 Task: Find connections with filter location Ballymena with filter topic #Investingwith filter profile language German with filter current company MetricStream with filter school Annamacharya Institute of Technology & Sciences,(Autonomous) New Bowenpally, Rajampet with filter industry Solar Electric Power Generation with filter service category Web Development with filter keywords title Program Manager
Action: Mouse moved to (496, 76)
Screenshot: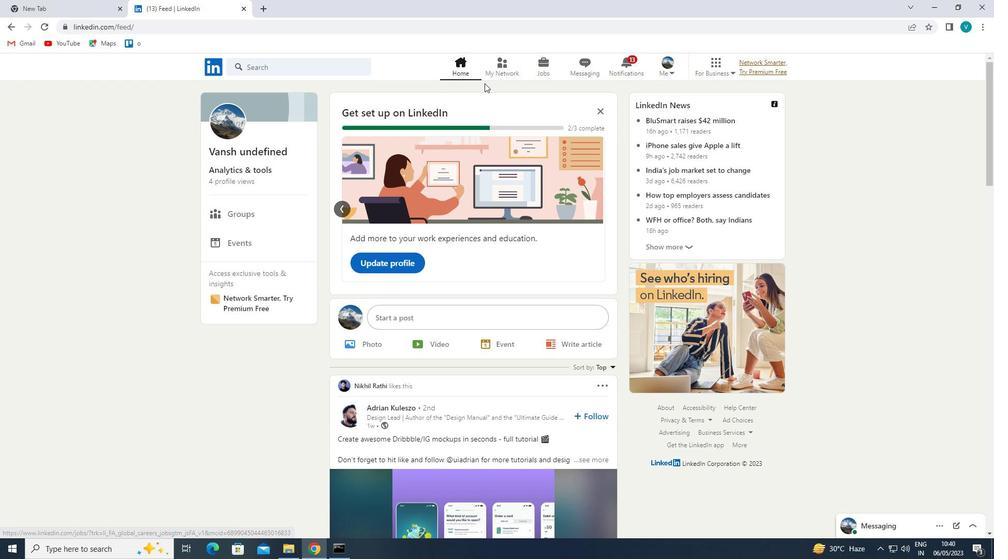 
Action: Mouse pressed left at (496, 76)
Screenshot: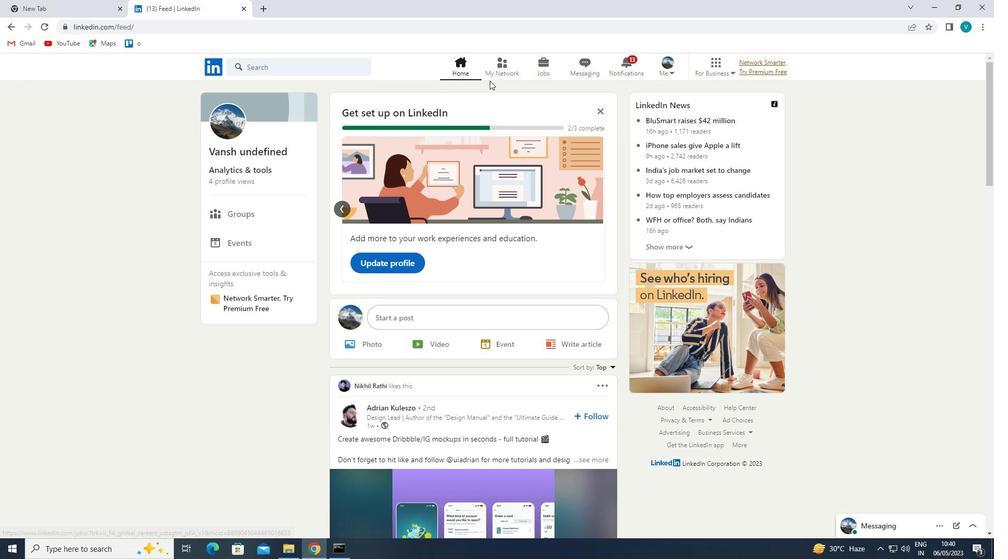 
Action: Mouse moved to (251, 118)
Screenshot: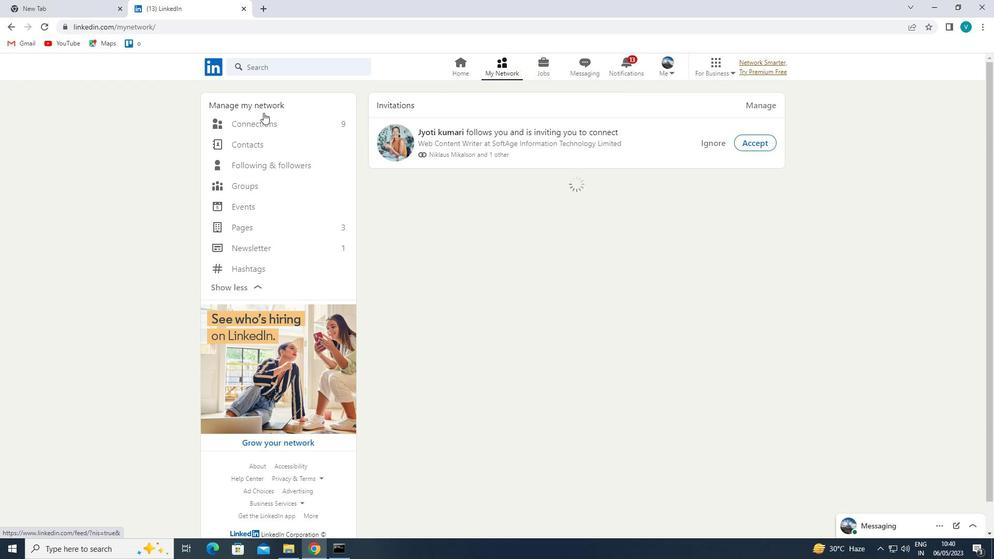 
Action: Mouse pressed left at (251, 118)
Screenshot: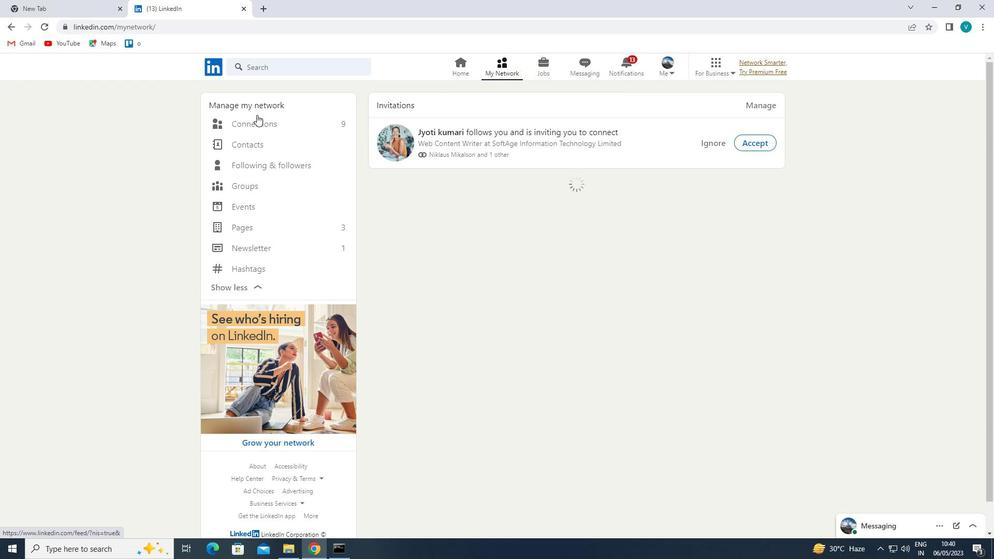
Action: Mouse moved to (587, 125)
Screenshot: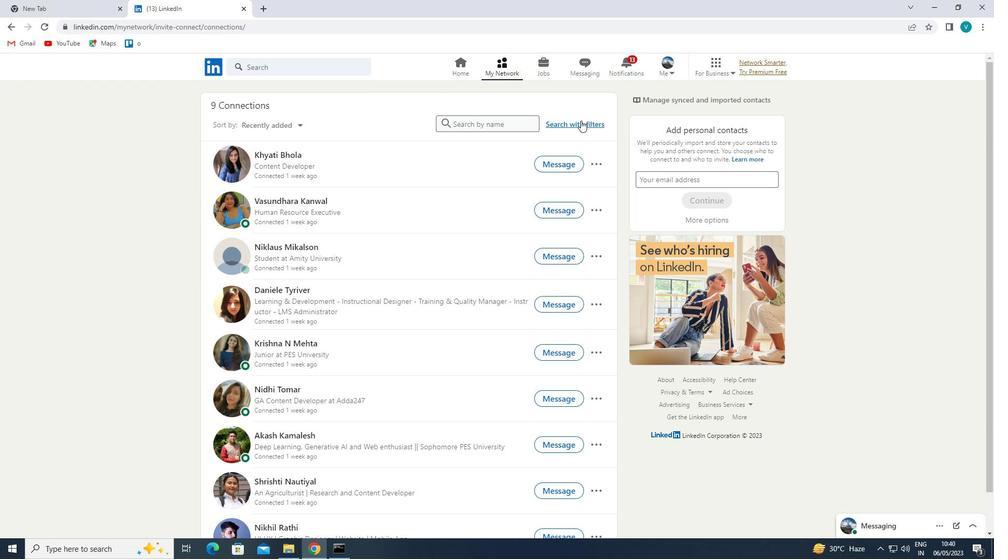 
Action: Mouse pressed left at (587, 125)
Screenshot: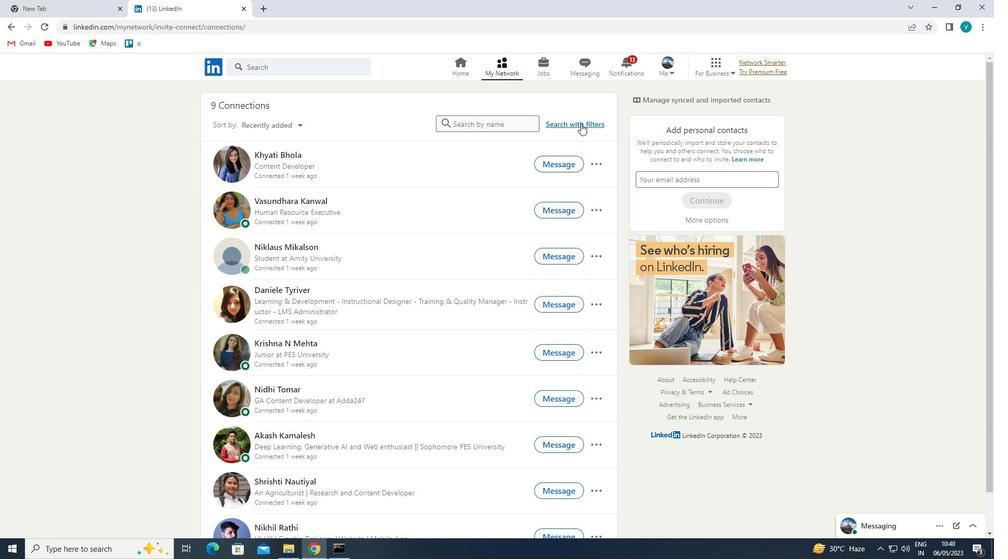 
Action: Mouse moved to (507, 96)
Screenshot: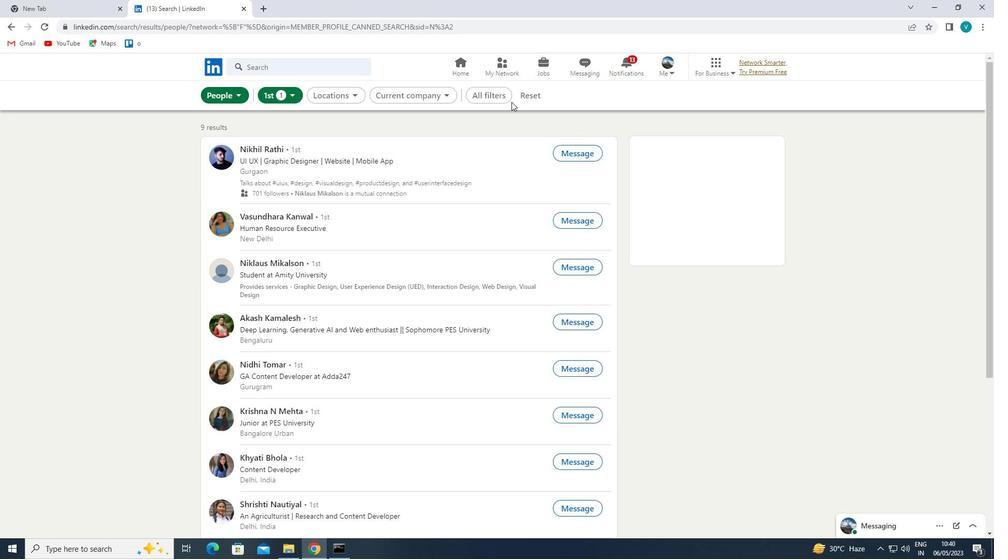 
Action: Mouse pressed left at (507, 96)
Screenshot: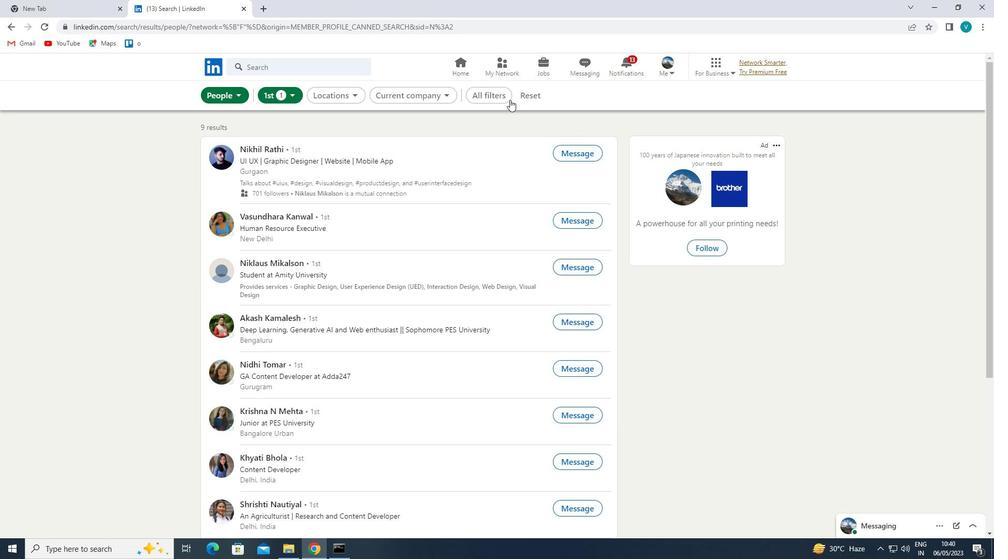 
Action: Mouse moved to (839, 235)
Screenshot: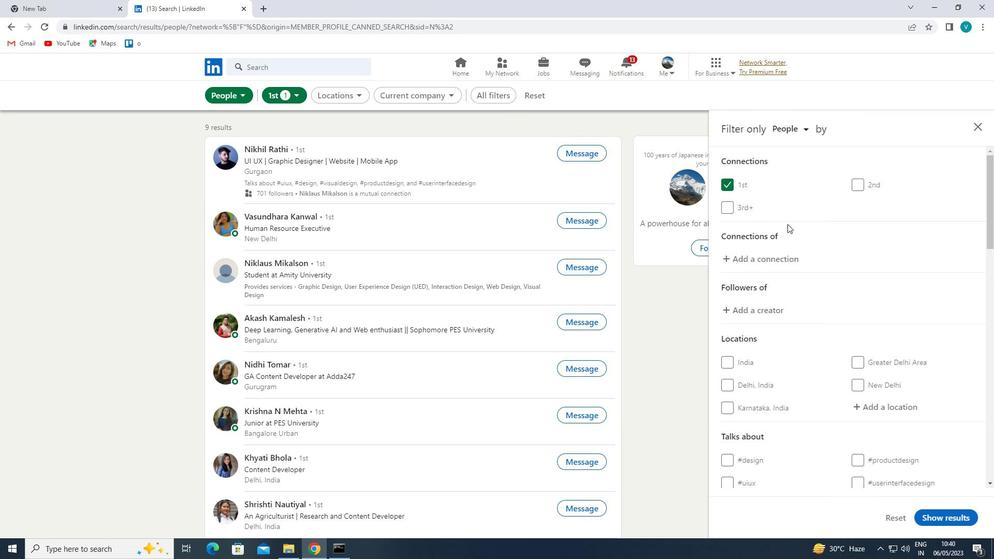 
Action: Mouse scrolled (839, 235) with delta (0, 0)
Screenshot: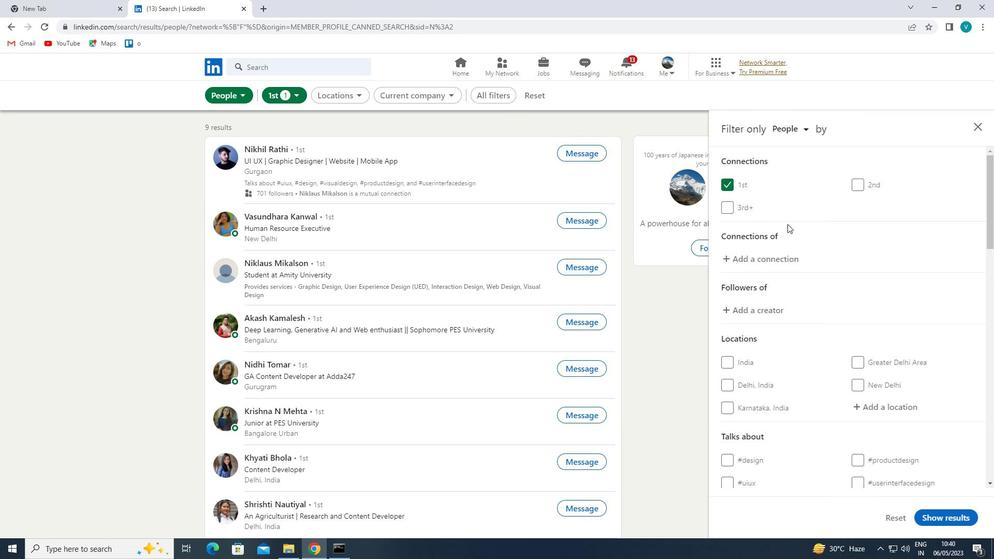
Action: Mouse moved to (840, 235)
Screenshot: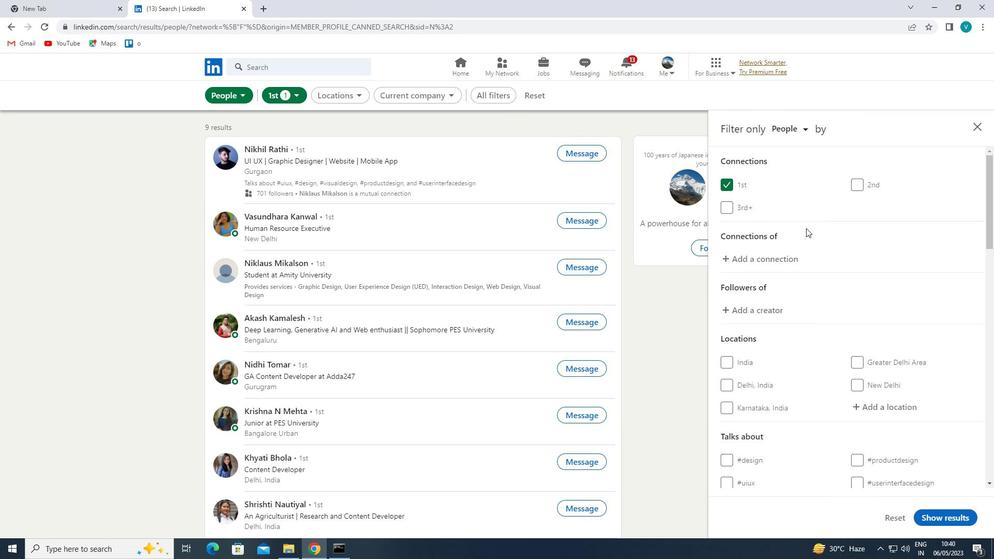 
Action: Mouse scrolled (840, 235) with delta (0, 0)
Screenshot: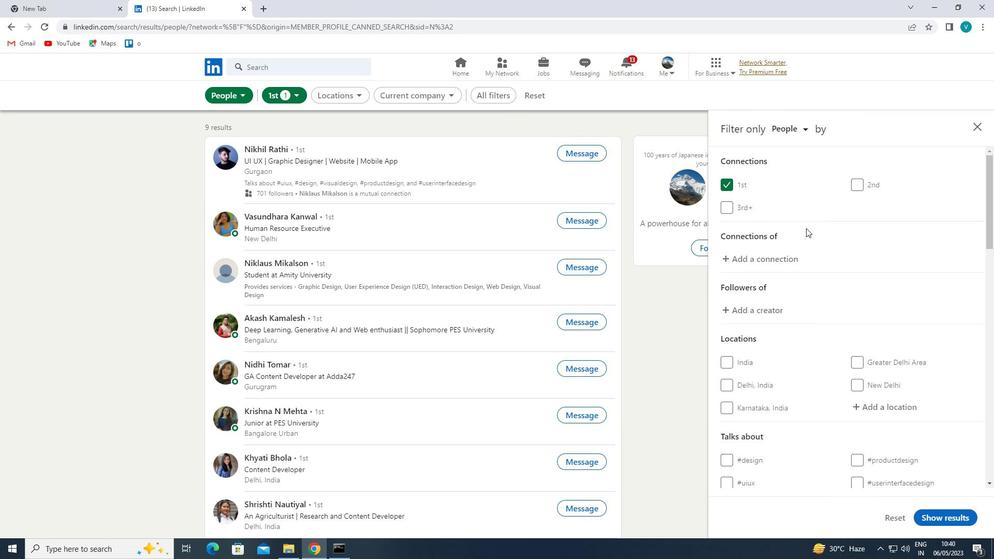 
Action: Mouse moved to (880, 298)
Screenshot: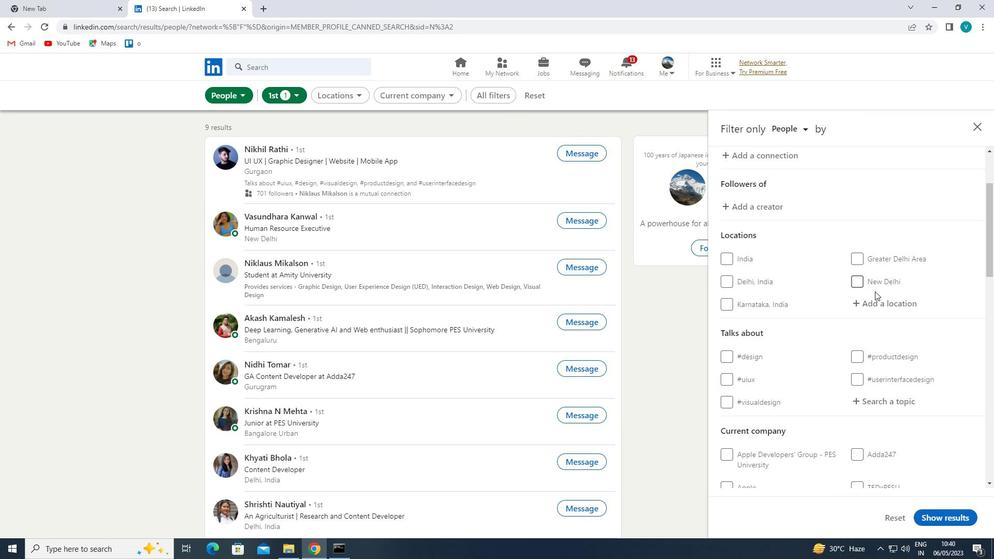 
Action: Mouse pressed left at (880, 298)
Screenshot: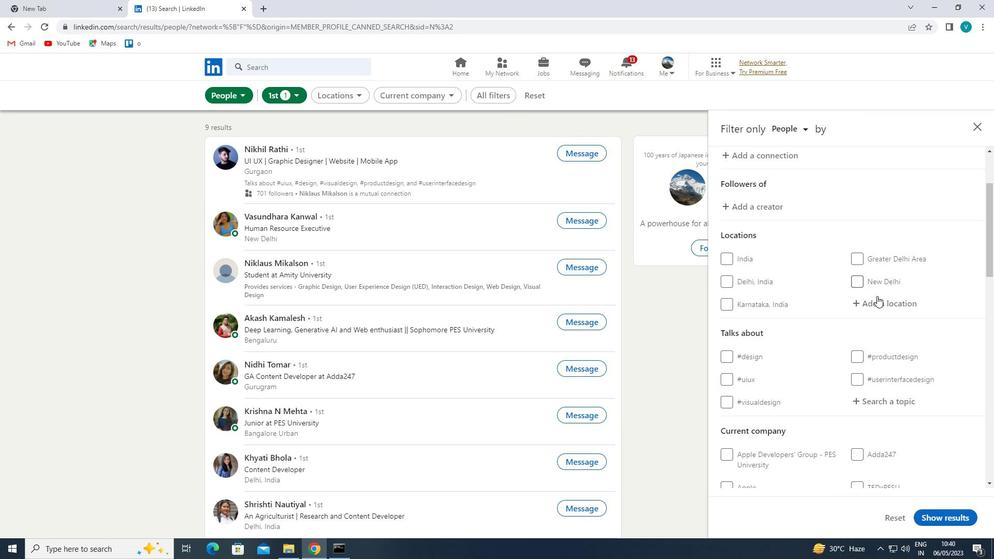 
Action: Mouse moved to (839, 275)
Screenshot: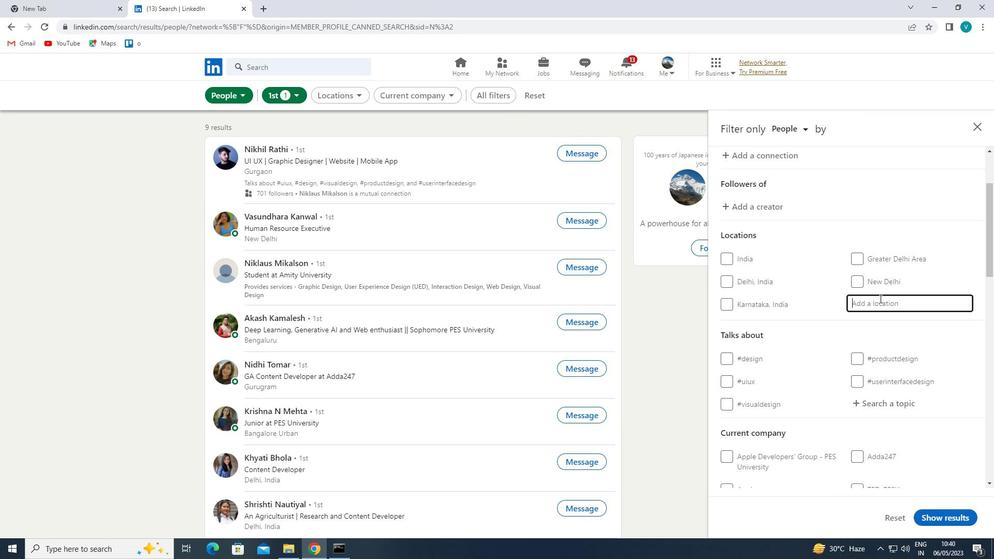 
Action: Key pressed <Key.shift>BALLYMENA
Screenshot: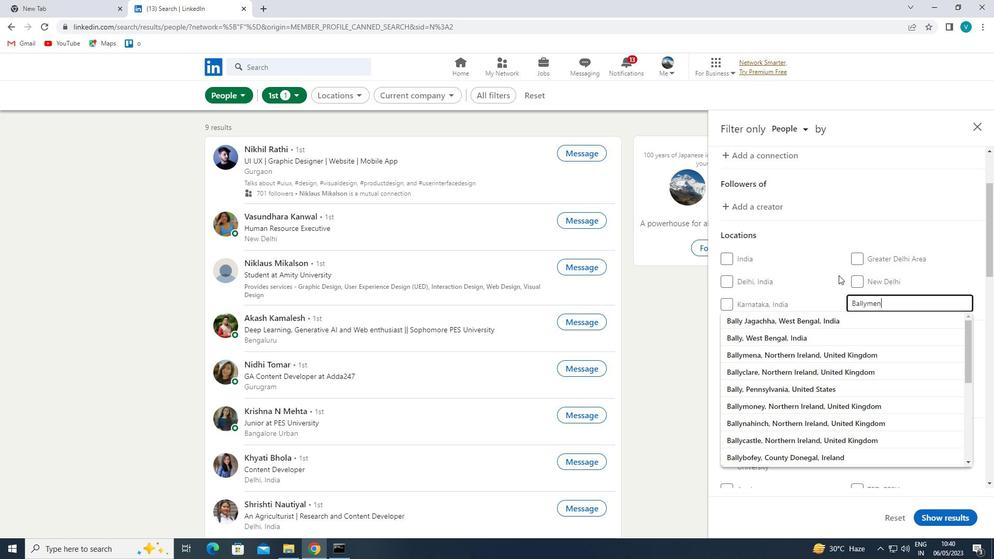 
Action: Mouse moved to (825, 322)
Screenshot: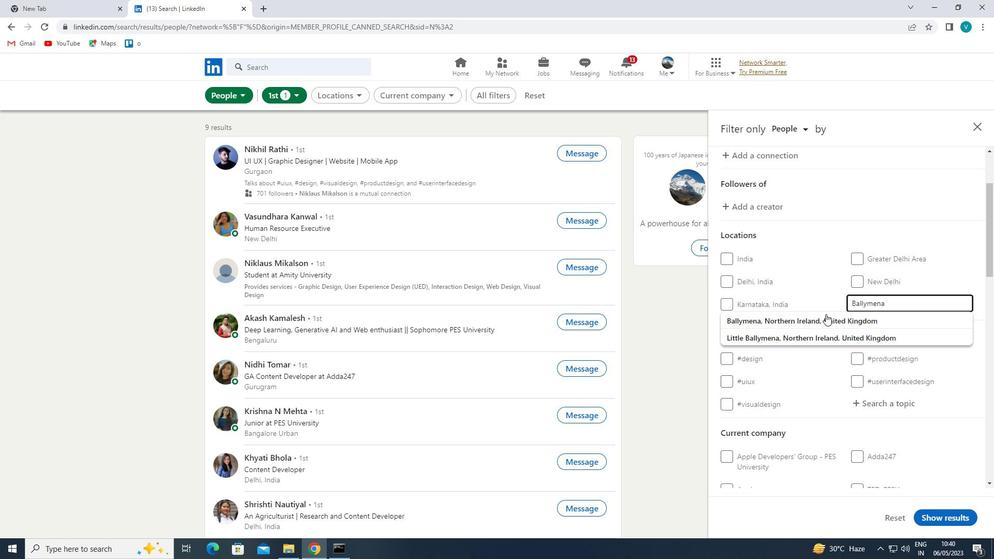 
Action: Mouse pressed left at (825, 322)
Screenshot: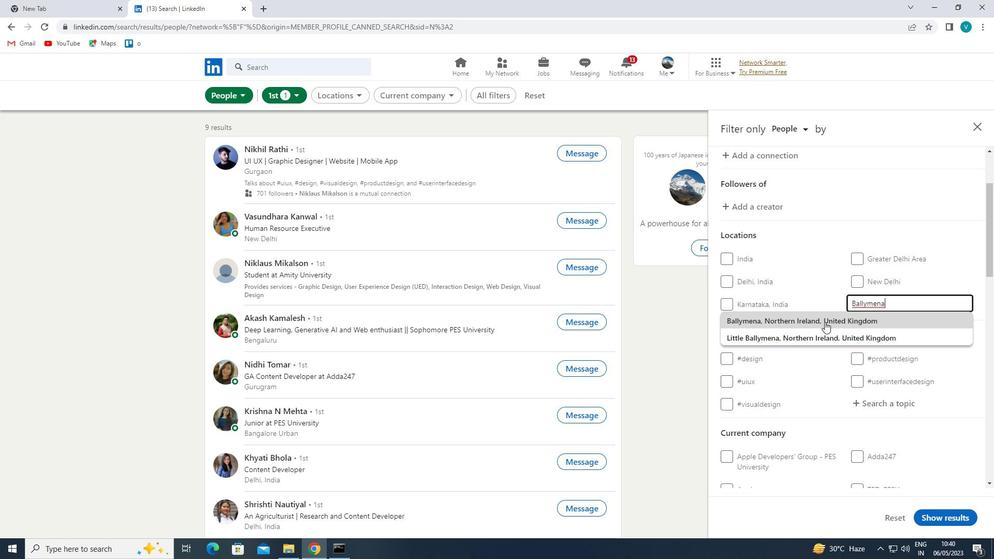 
Action: Mouse moved to (823, 322)
Screenshot: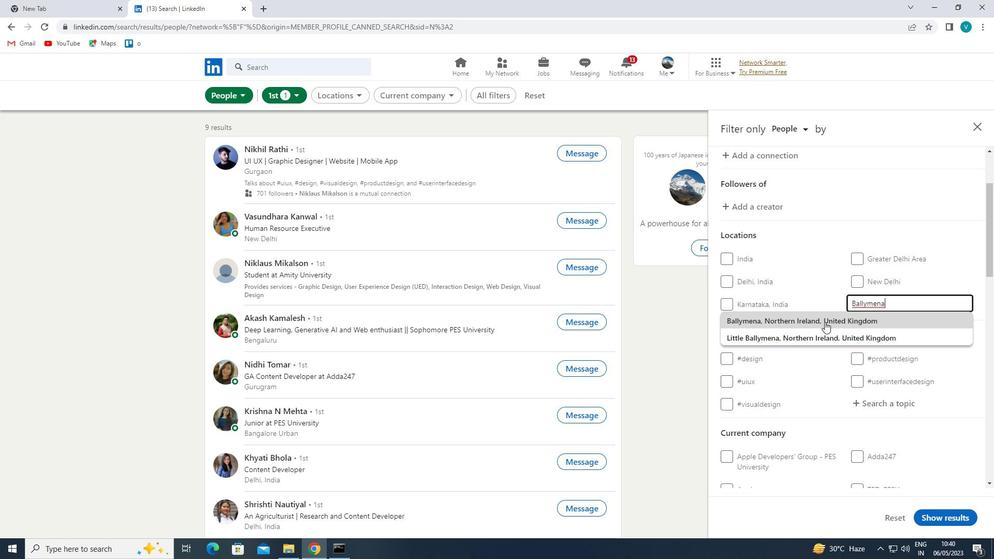 
Action: Mouse scrolled (823, 322) with delta (0, 0)
Screenshot: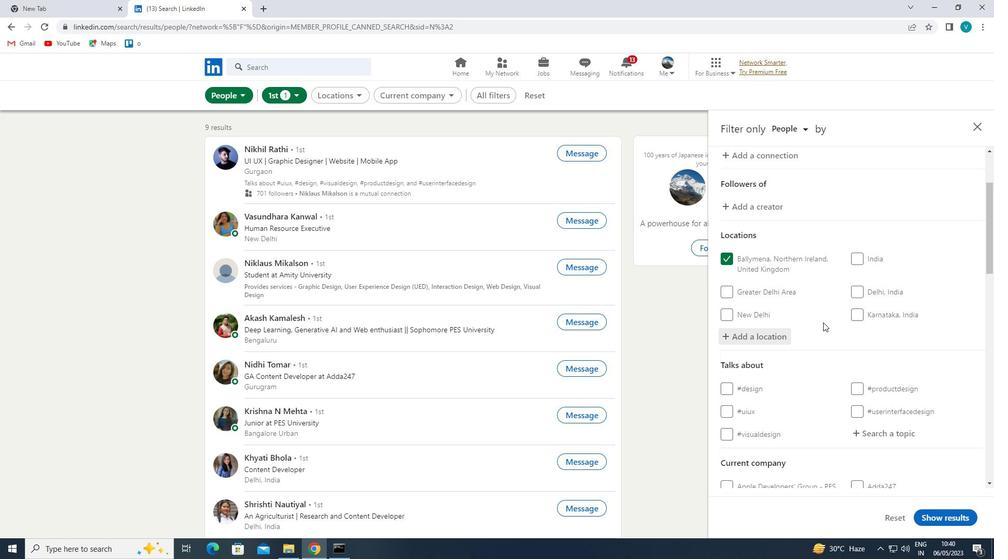 
Action: Mouse scrolled (823, 322) with delta (0, 0)
Screenshot: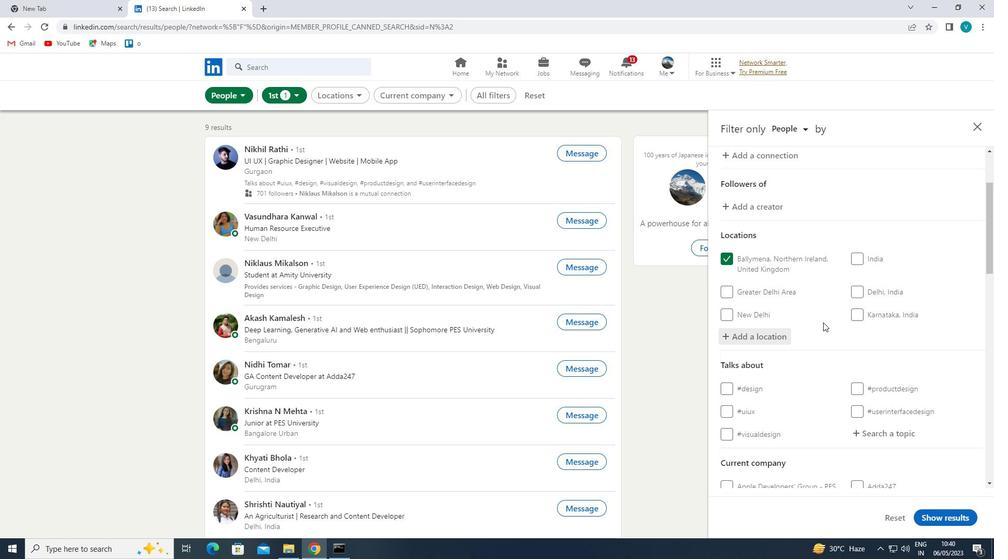 
Action: Mouse moved to (860, 329)
Screenshot: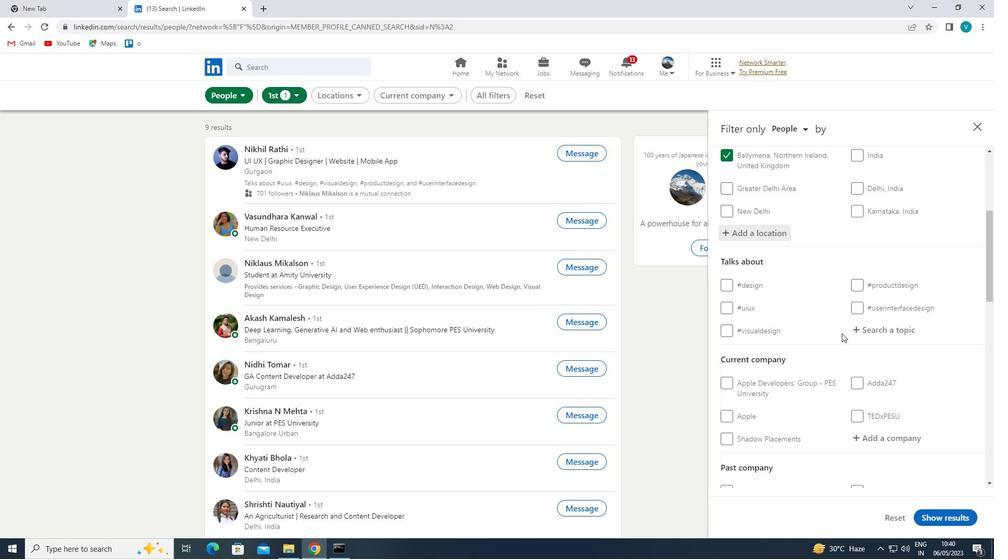 
Action: Mouse pressed left at (860, 329)
Screenshot: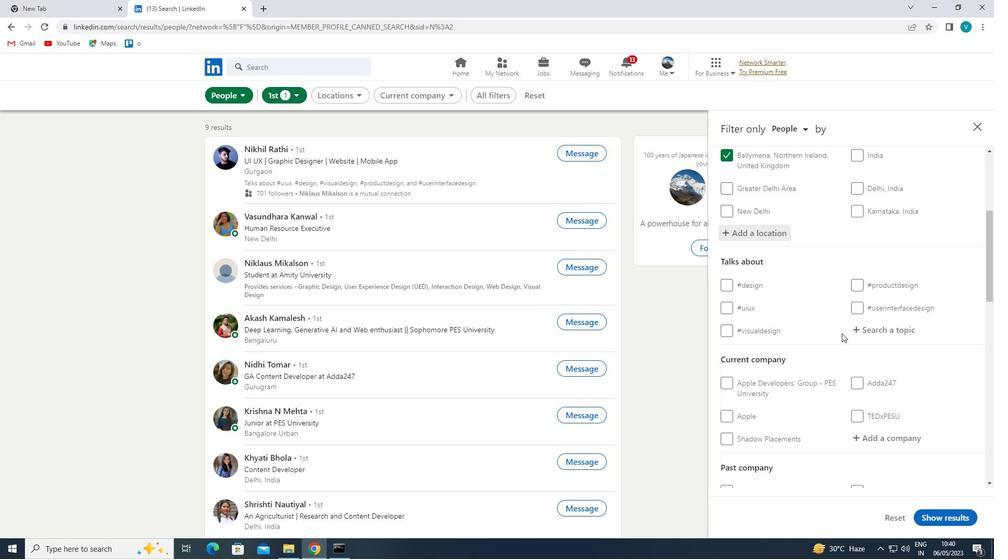 
Action: Mouse moved to (862, 328)
Screenshot: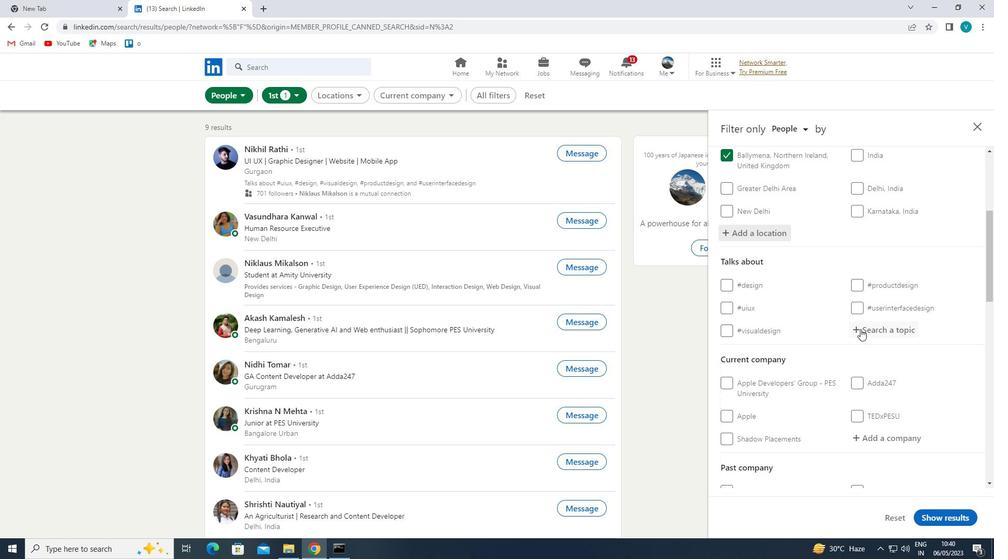 
Action: Key pressed INVESTING
Screenshot: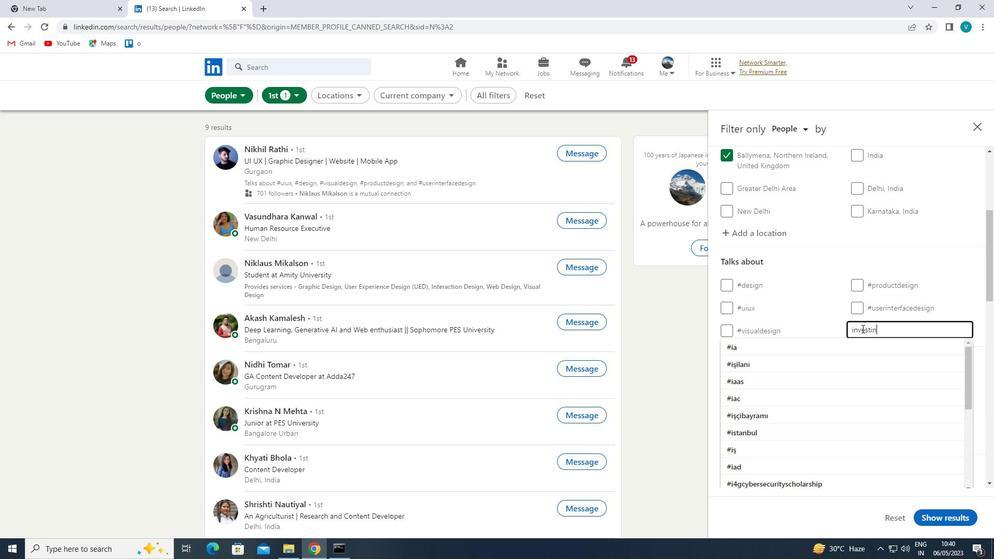 
Action: Mouse moved to (848, 349)
Screenshot: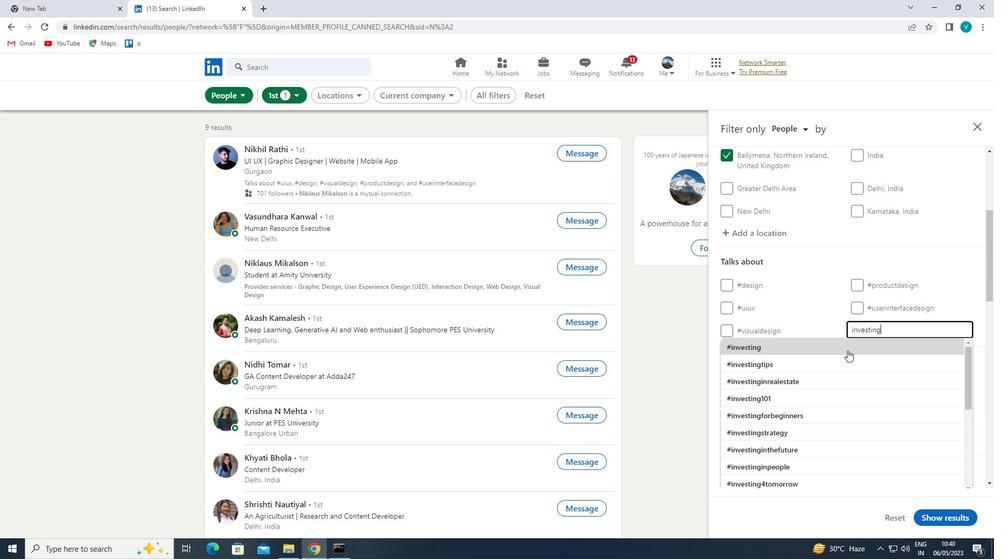 
Action: Mouse pressed left at (848, 349)
Screenshot: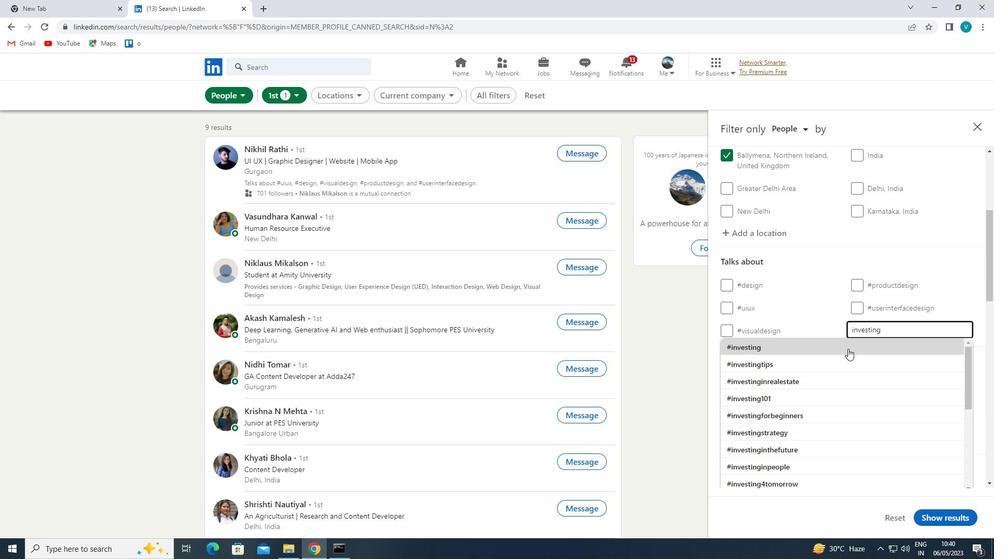 
Action: Mouse scrolled (848, 348) with delta (0, 0)
Screenshot: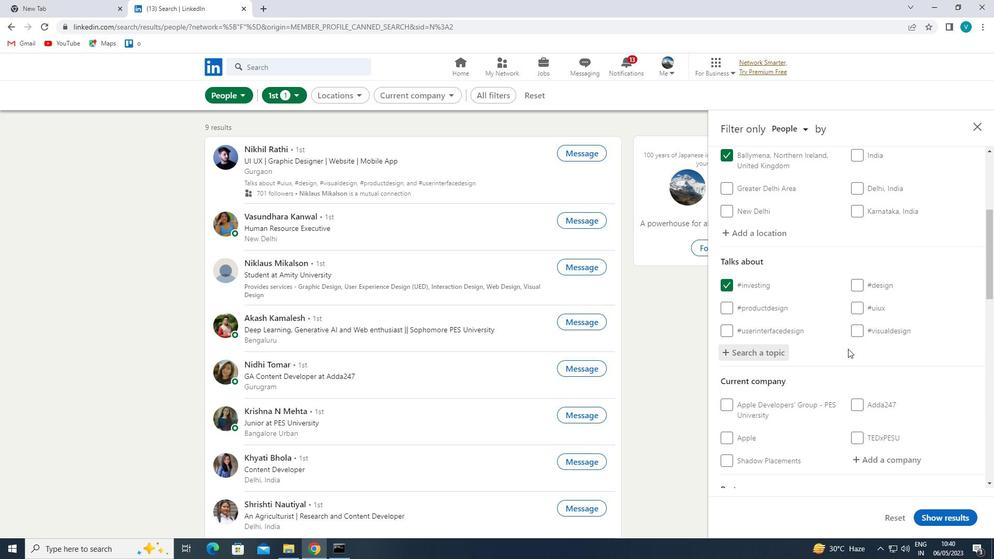 
Action: Mouse scrolled (848, 348) with delta (0, 0)
Screenshot: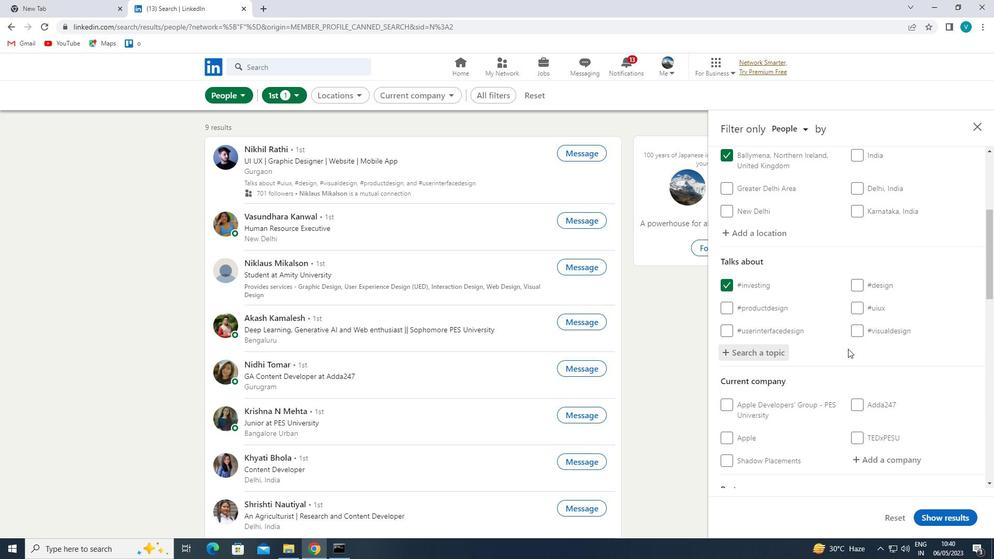 
Action: Mouse scrolled (848, 348) with delta (0, 0)
Screenshot: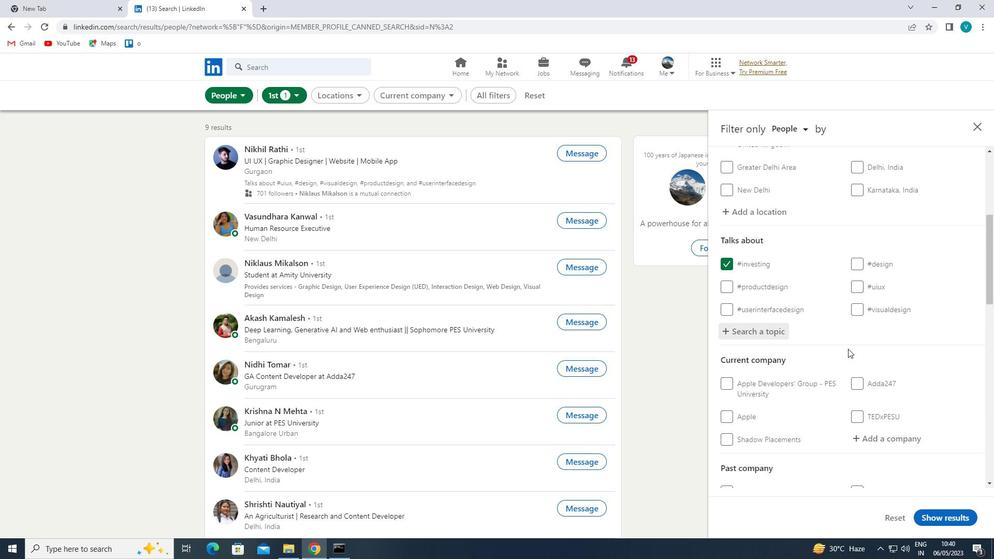 
Action: Mouse moved to (889, 308)
Screenshot: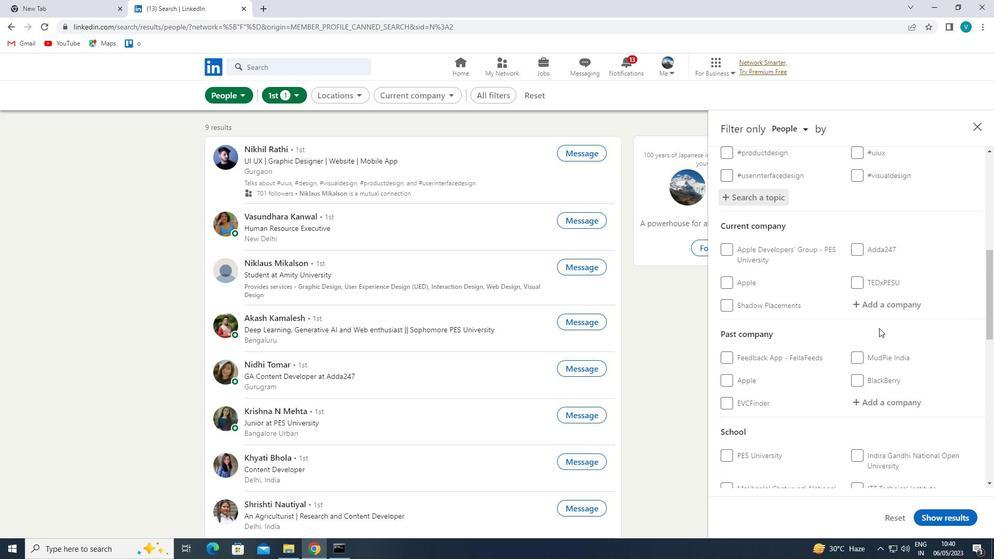 
Action: Mouse pressed left at (889, 308)
Screenshot: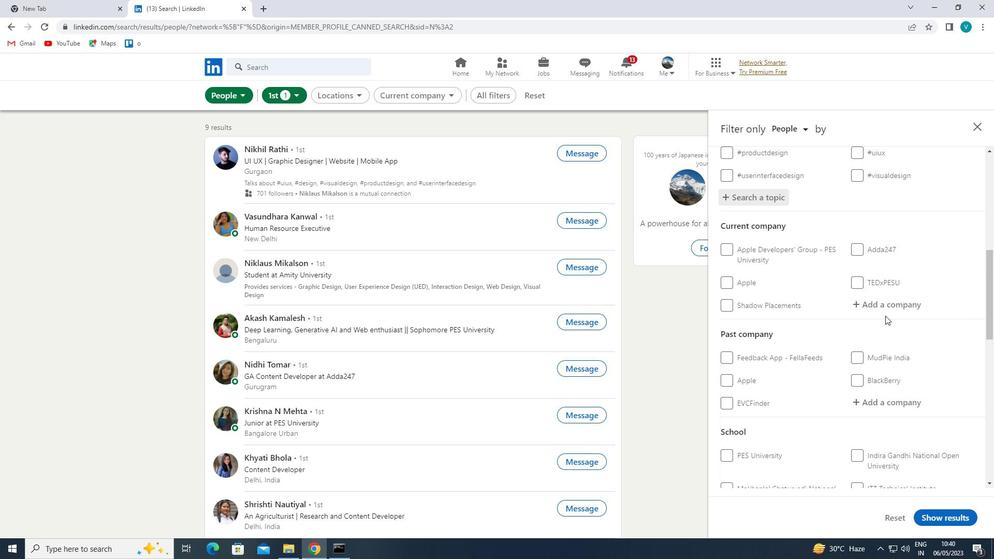 
Action: Key pressed <Key.shift>METRIC<Key.shift>STRA<Key.backspace>EAM
Screenshot: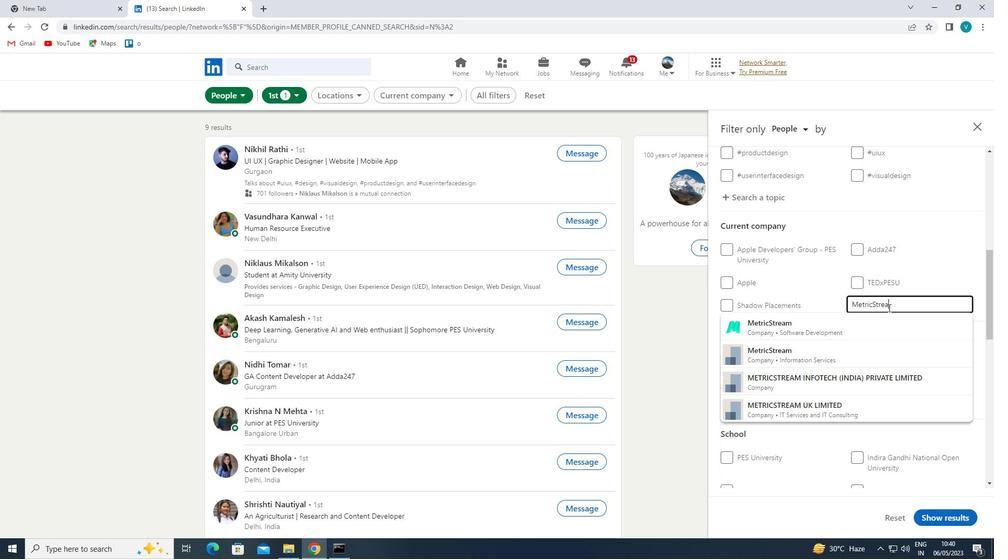 
Action: Mouse moved to (885, 314)
Screenshot: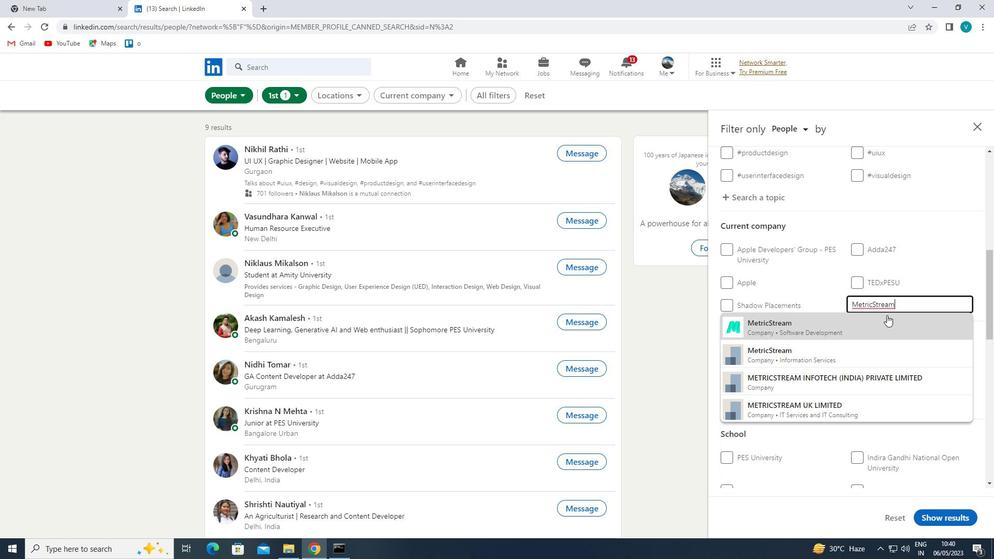 
Action: Mouse pressed left at (885, 314)
Screenshot: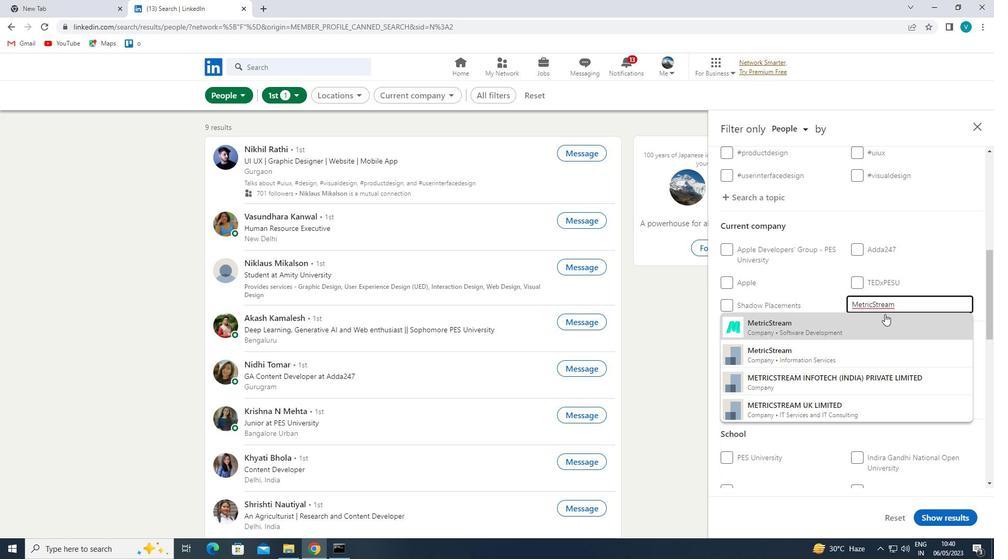 
Action: Mouse scrolled (885, 313) with delta (0, 0)
Screenshot: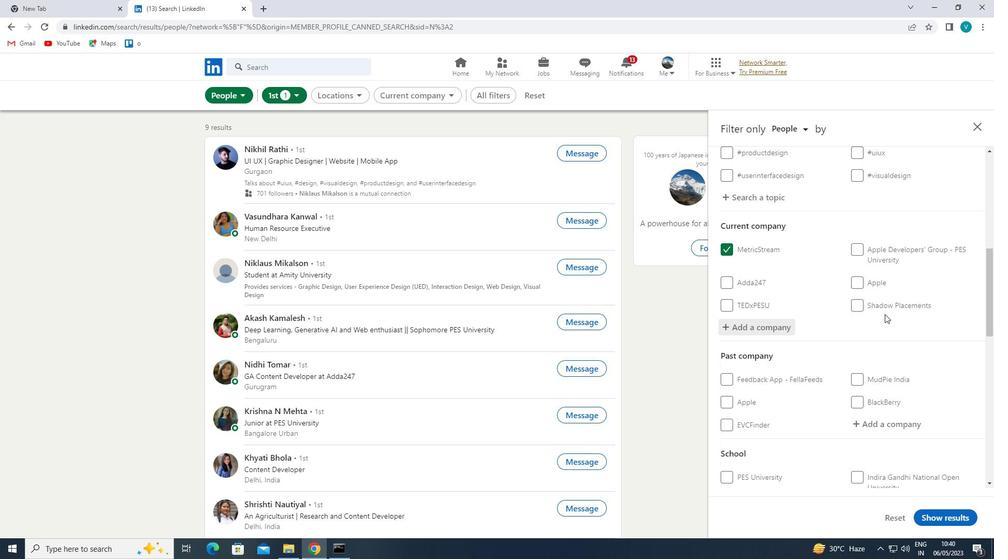 
Action: Mouse scrolled (885, 313) with delta (0, 0)
Screenshot: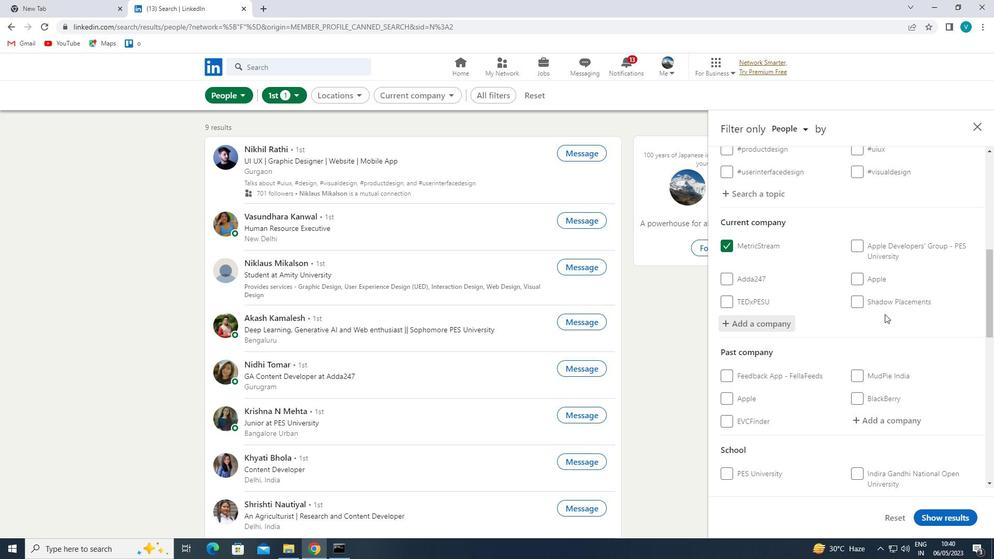 
Action: Mouse scrolled (885, 313) with delta (0, 0)
Screenshot: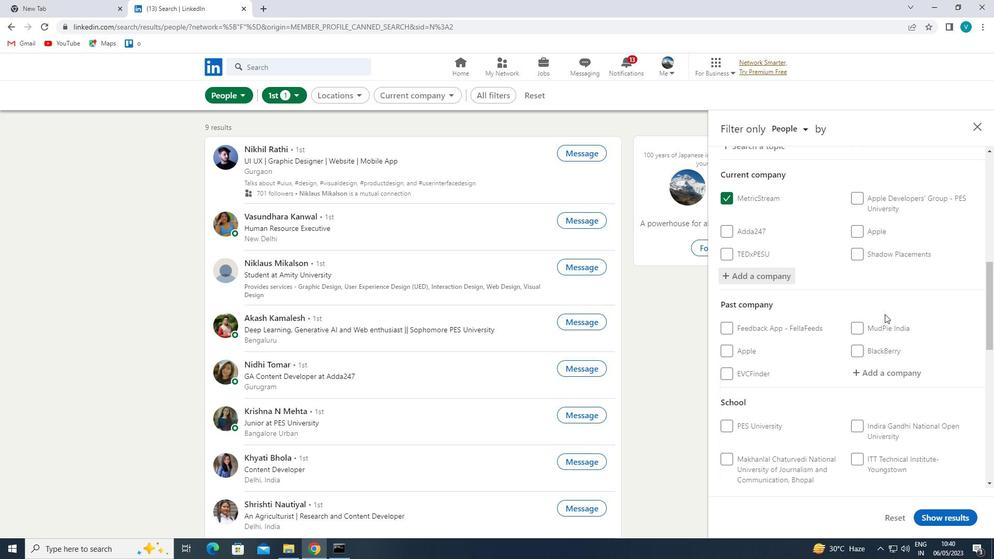 
Action: Mouse scrolled (885, 313) with delta (0, 0)
Screenshot: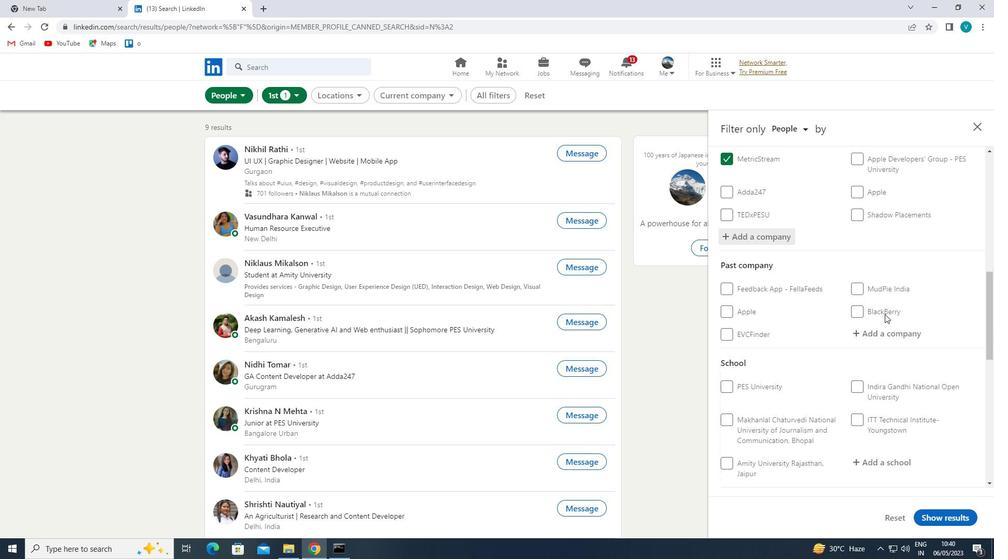 
Action: Mouse moved to (892, 338)
Screenshot: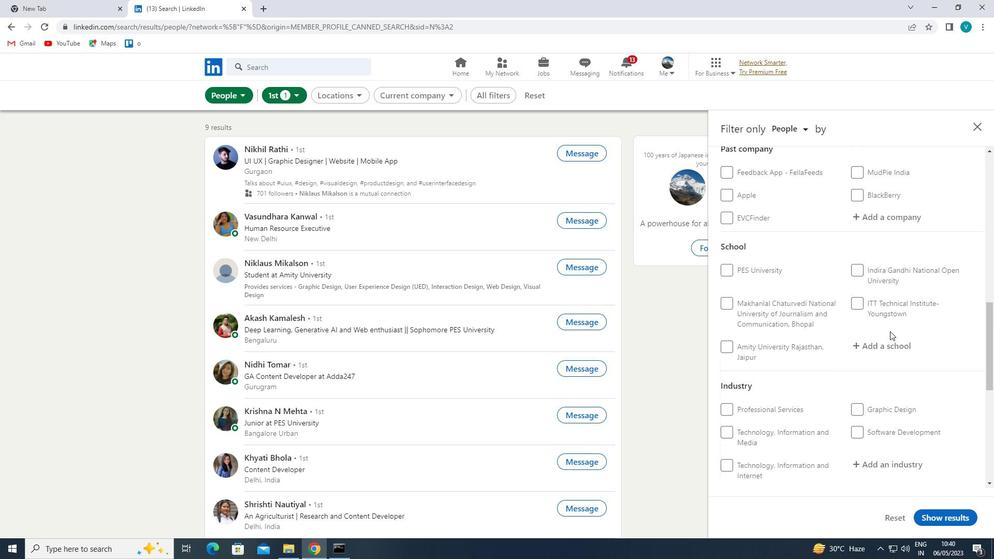 
Action: Mouse pressed left at (892, 338)
Screenshot: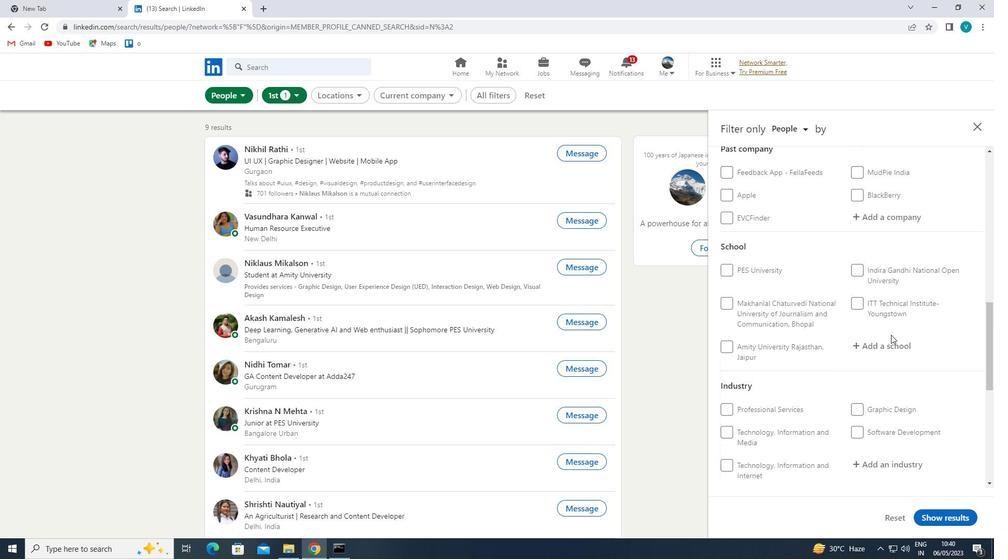 
Action: Mouse moved to (896, 339)
Screenshot: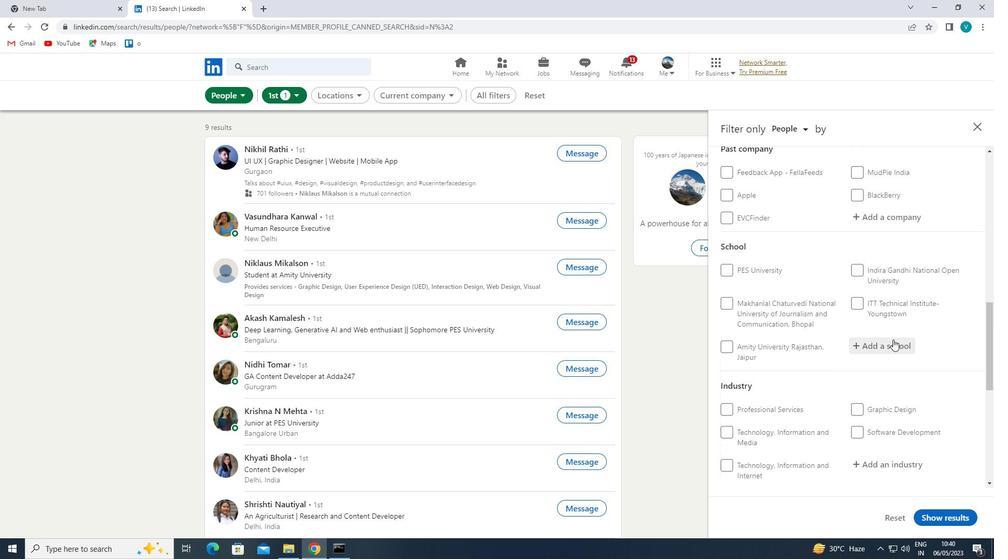 
Action: Key pressed <Key.shift>ANNAMACHARYA
Screenshot: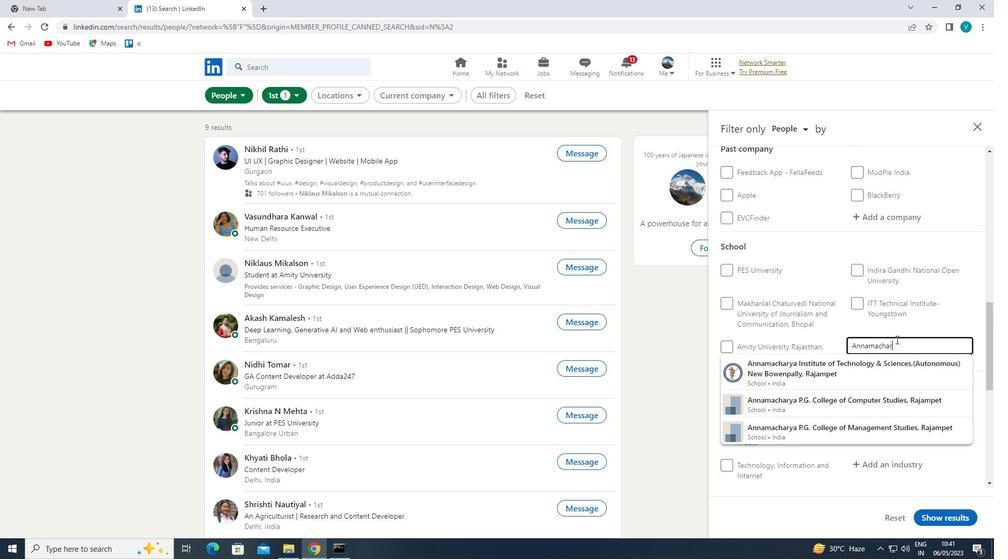 
Action: Mouse moved to (895, 372)
Screenshot: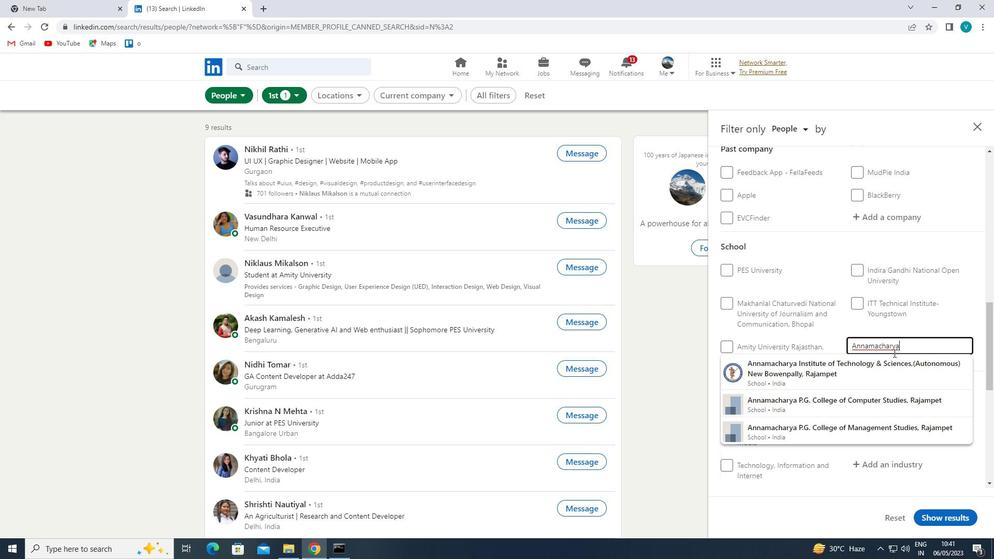 
Action: Mouse pressed left at (895, 372)
Screenshot: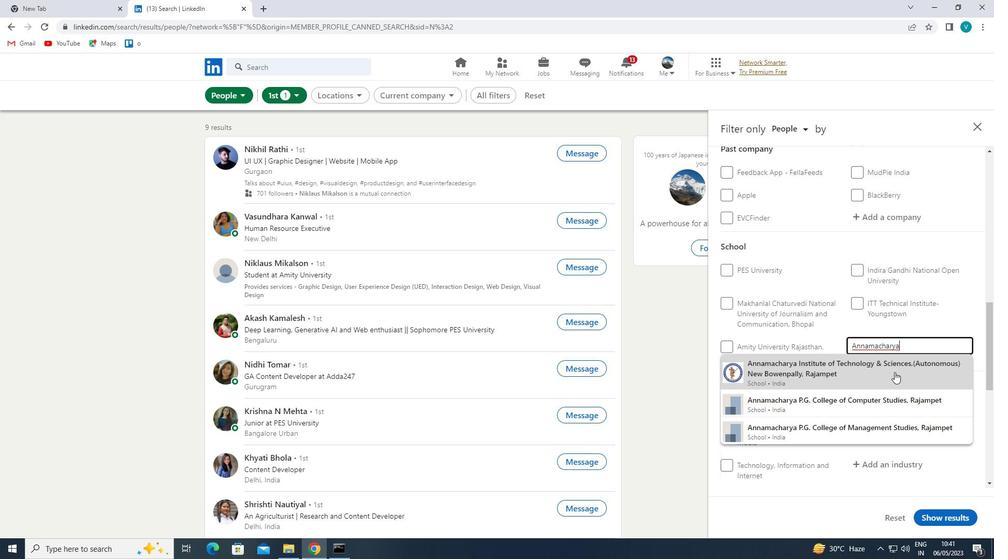 
Action: Mouse scrolled (895, 371) with delta (0, 0)
Screenshot: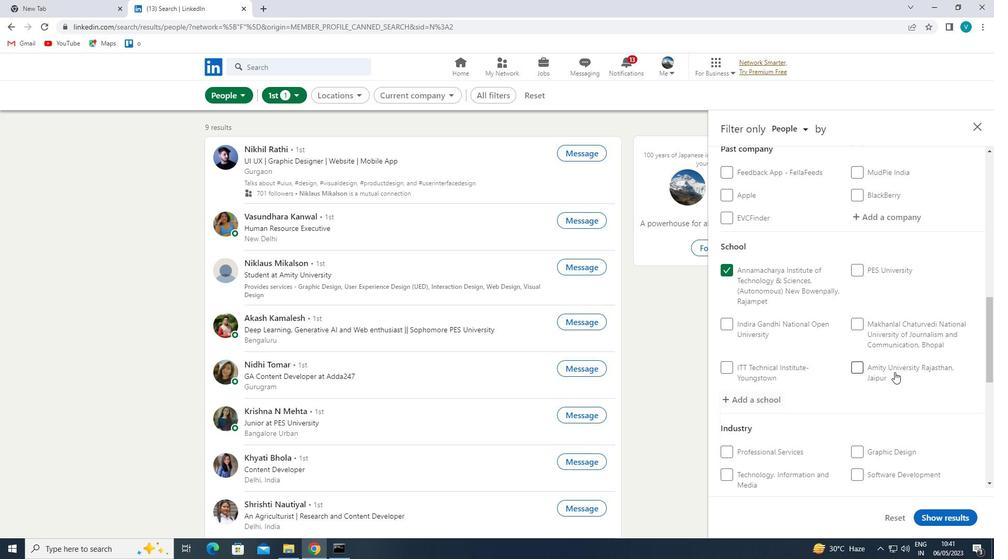 
Action: Mouse scrolled (895, 371) with delta (0, 0)
Screenshot: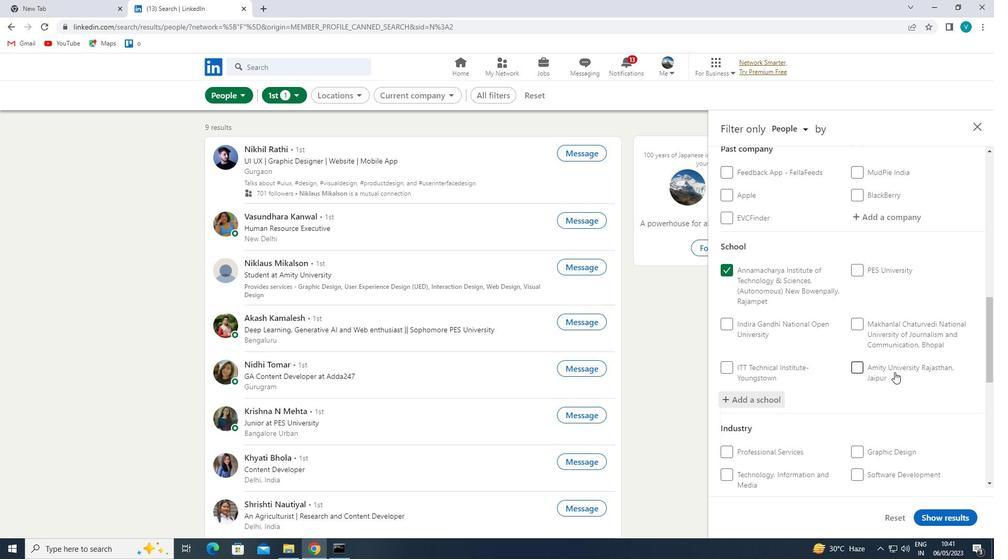 
Action: Mouse scrolled (895, 371) with delta (0, 0)
Screenshot: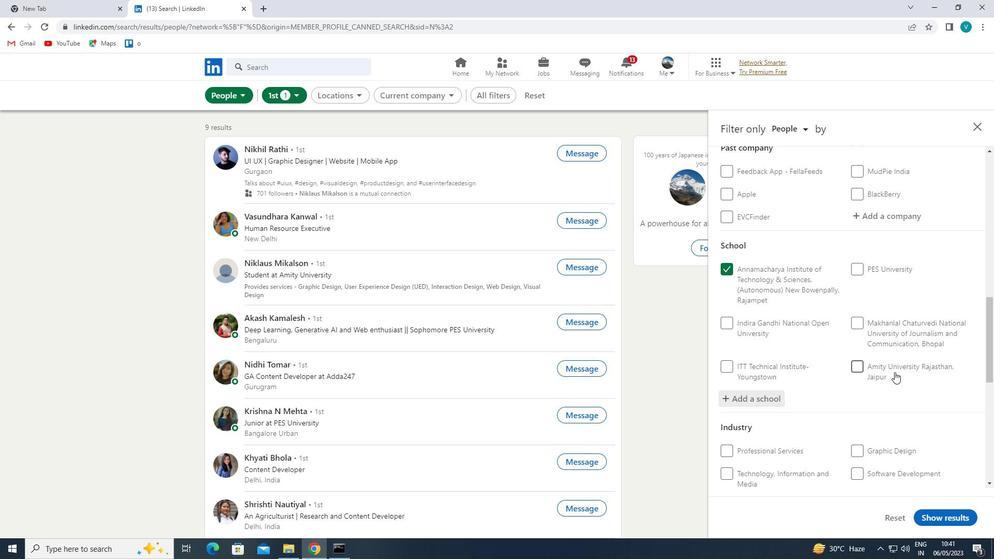 
Action: Mouse scrolled (895, 371) with delta (0, 0)
Screenshot: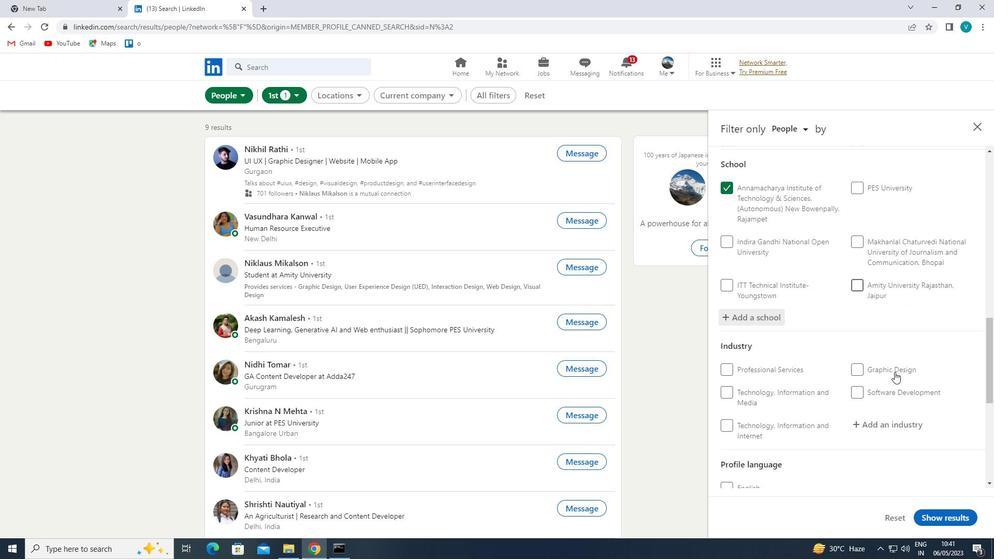 
Action: Mouse scrolled (895, 371) with delta (0, 0)
Screenshot: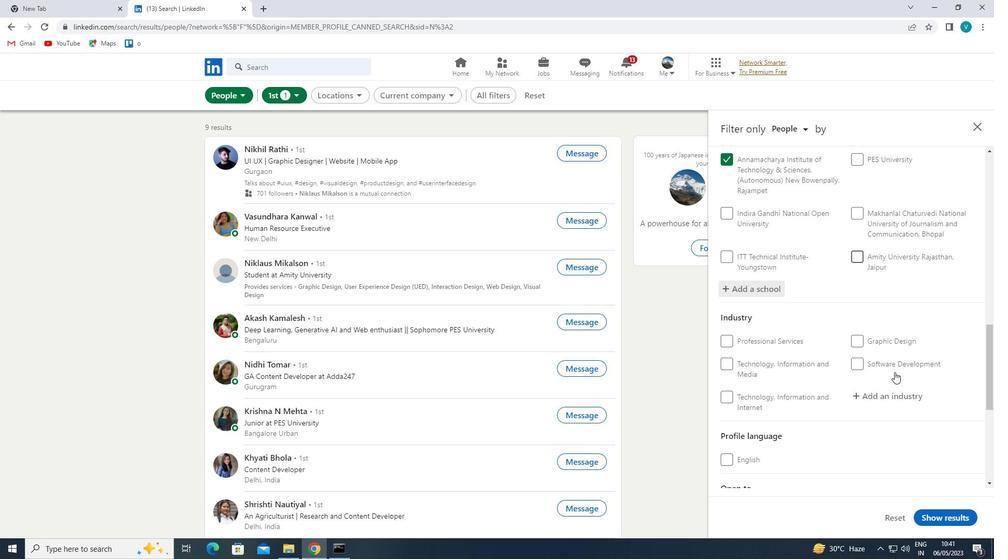 
Action: Mouse moved to (889, 324)
Screenshot: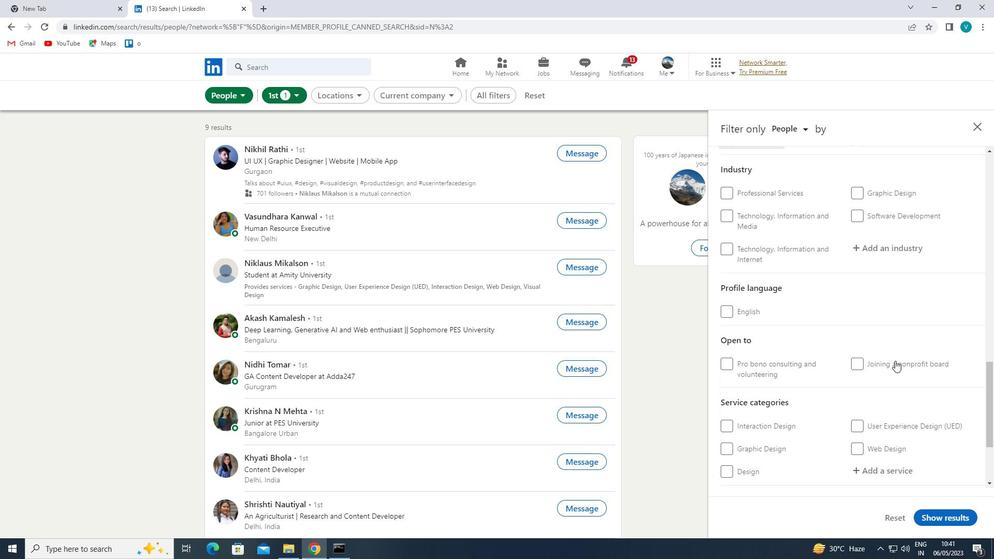 
Action: Mouse scrolled (889, 324) with delta (0, 0)
Screenshot: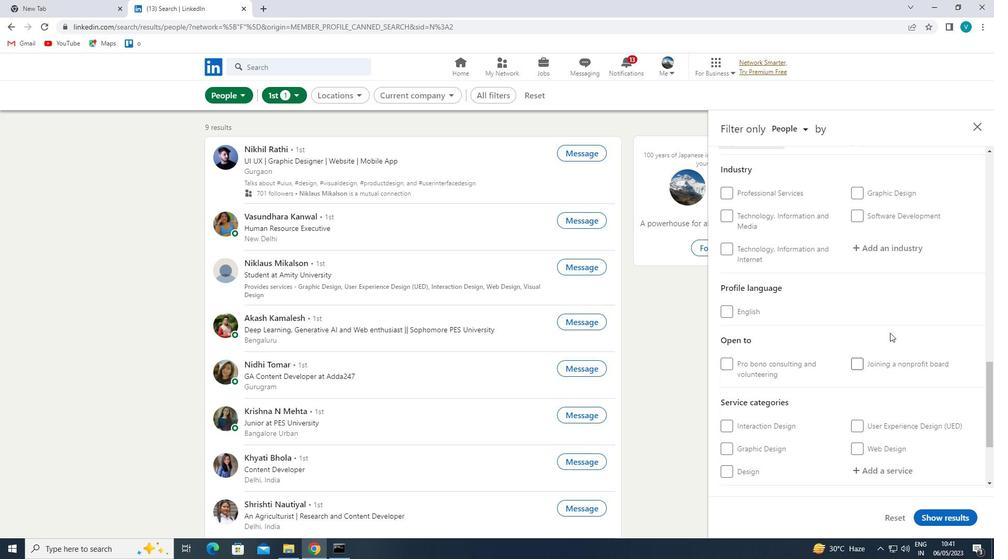 
Action: Mouse moved to (898, 302)
Screenshot: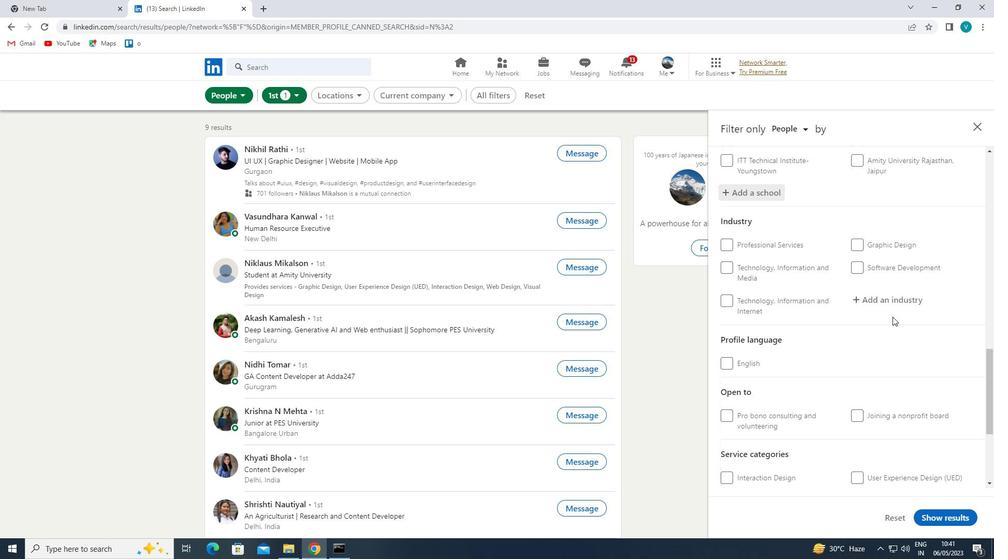 
Action: Mouse pressed left at (898, 302)
Screenshot: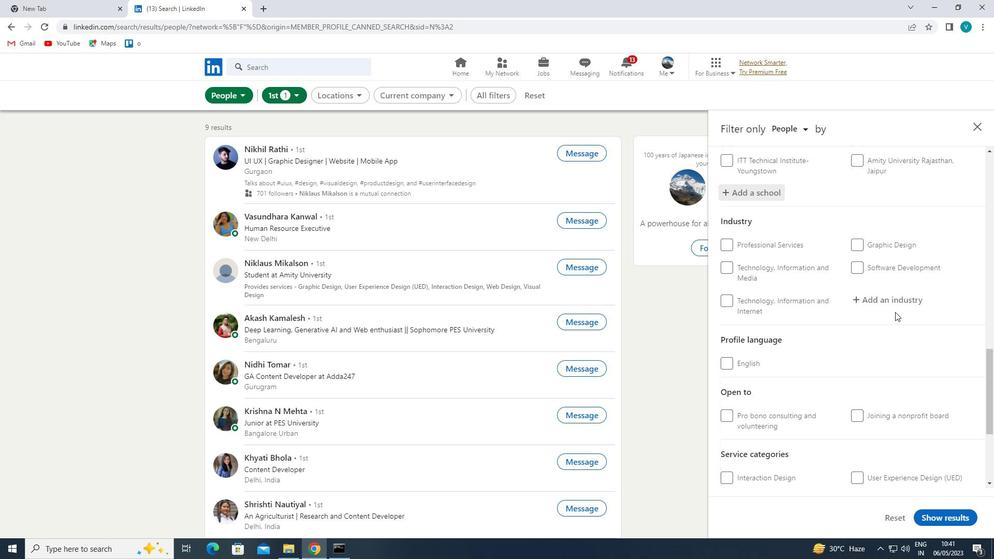 
Action: Mouse moved to (902, 299)
Screenshot: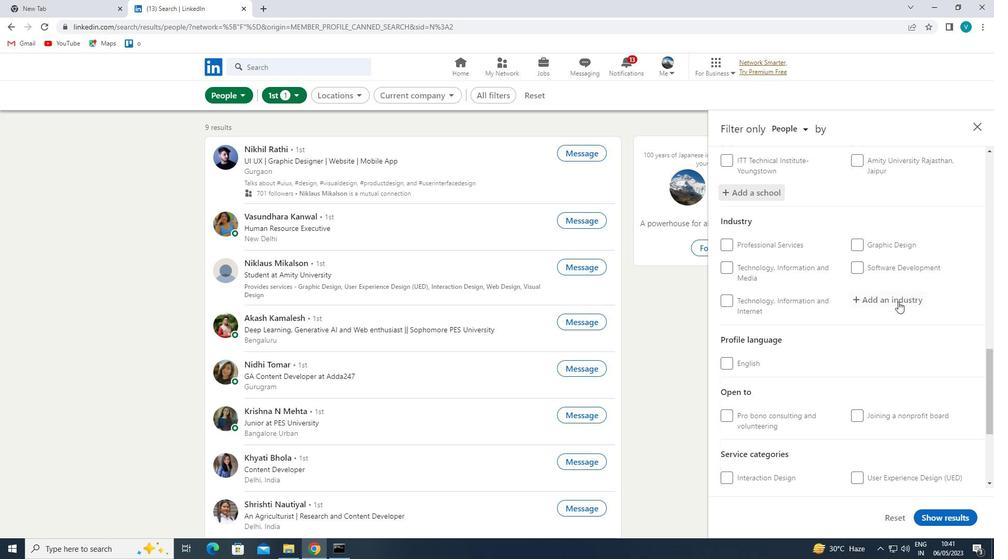 
Action: Key pressed <Key.shift>SOLAR<Key.space>
Screenshot: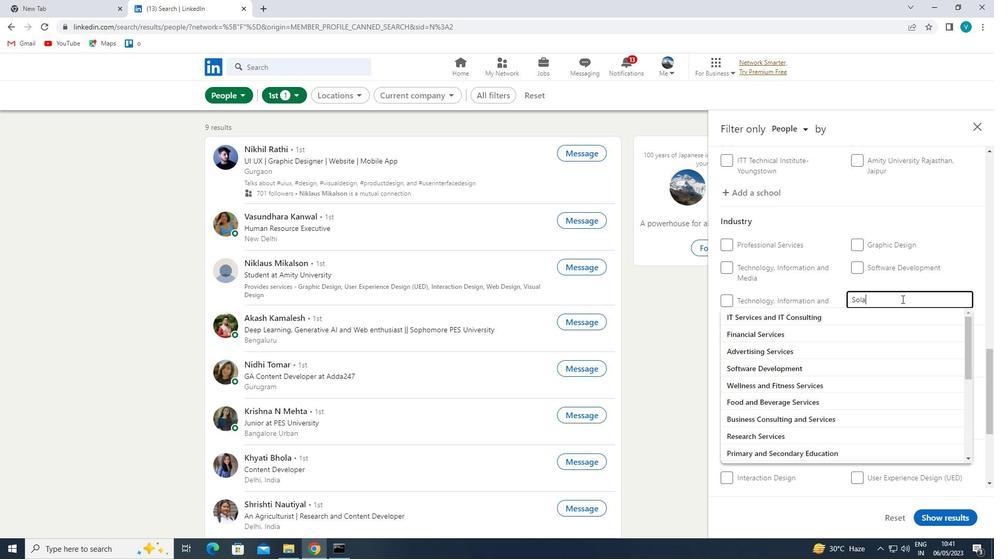 
Action: Mouse moved to (898, 314)
Screenshot: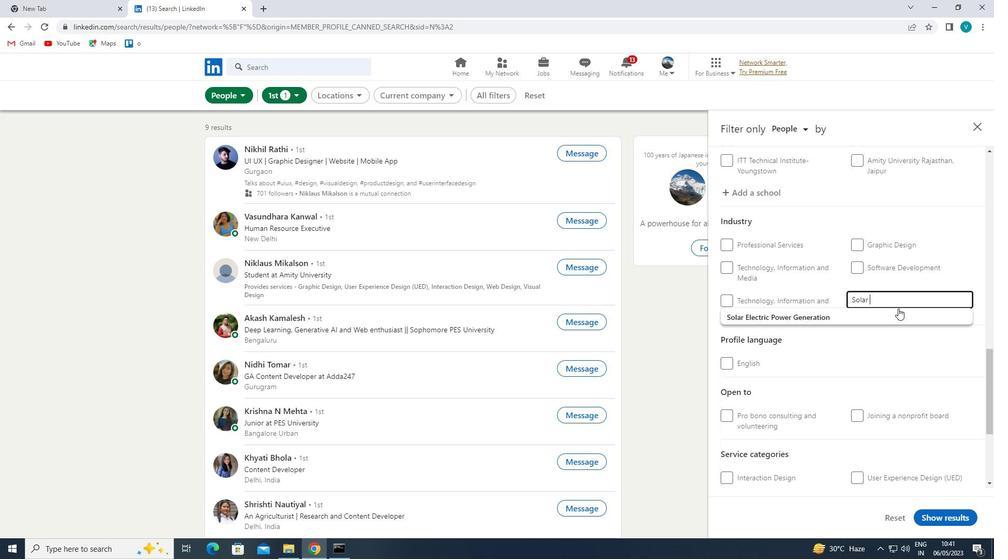 
Action: Mouse pressed left at (898, 314)
Screenshot: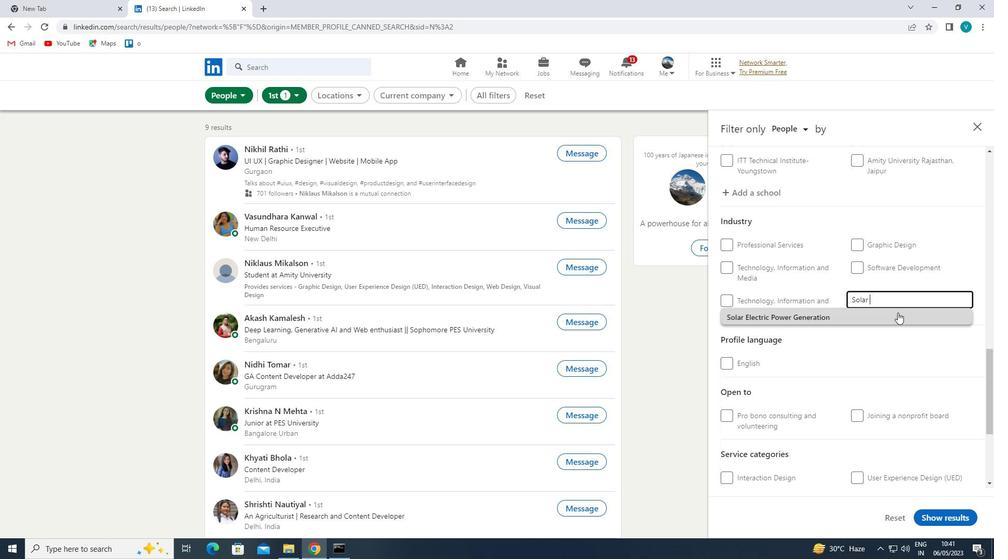 
Action: Mouse moved to (898, 320)
Screenshot: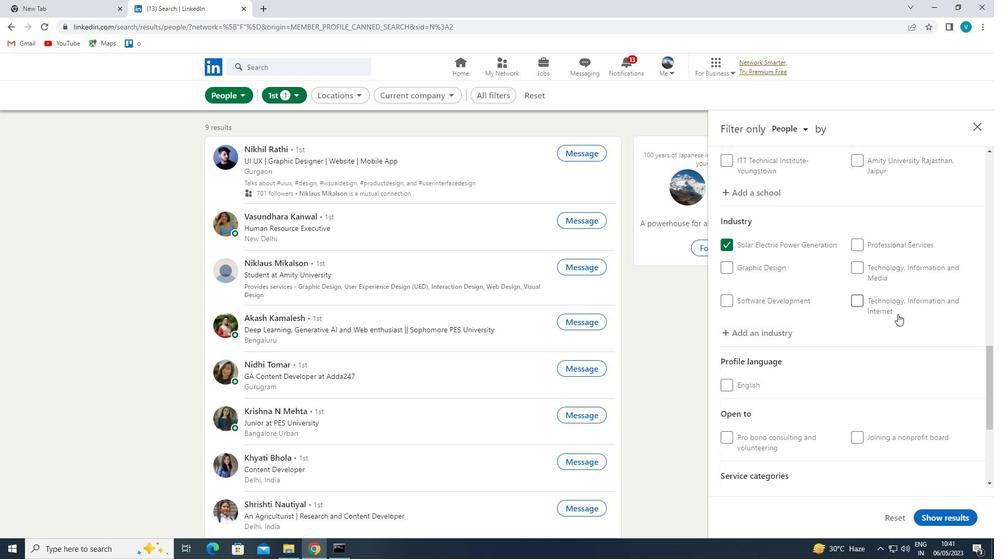 
Action: Mouse scrolled (898, 319) with delta (0, 0)
Screenshot: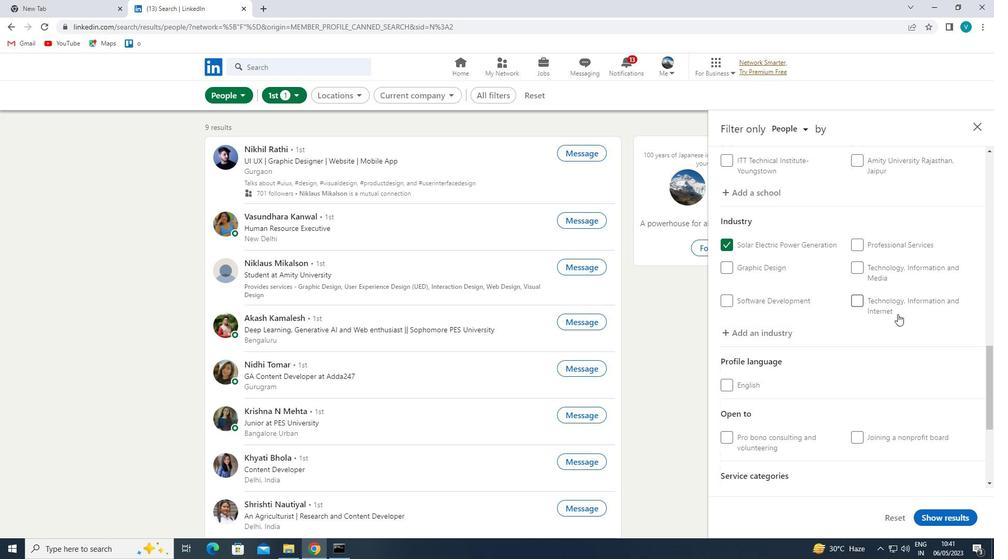 
Action: Mouse moved to (898, 324)
Screenshot: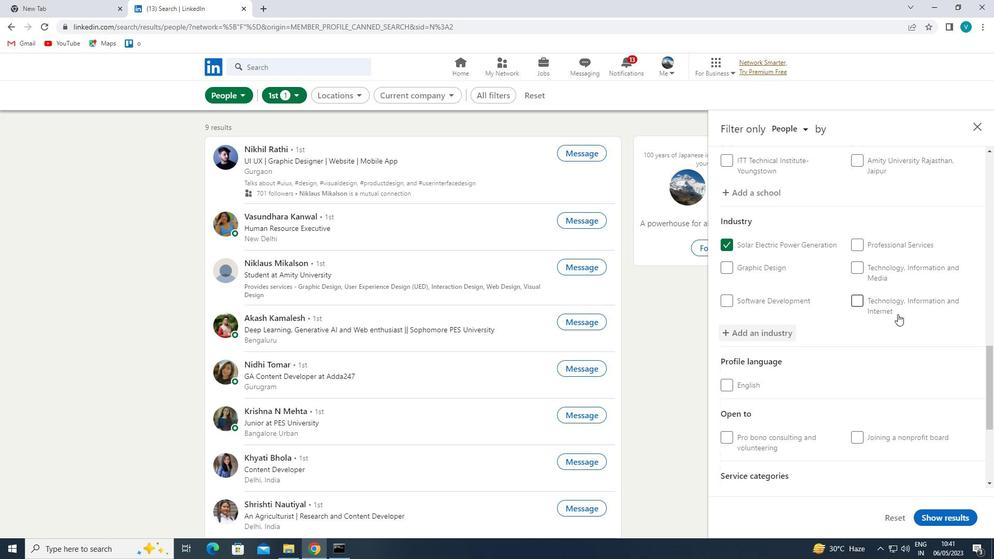 
Action: Mouse scrolled (898, 323) with delta (0, 0)
Screenshot: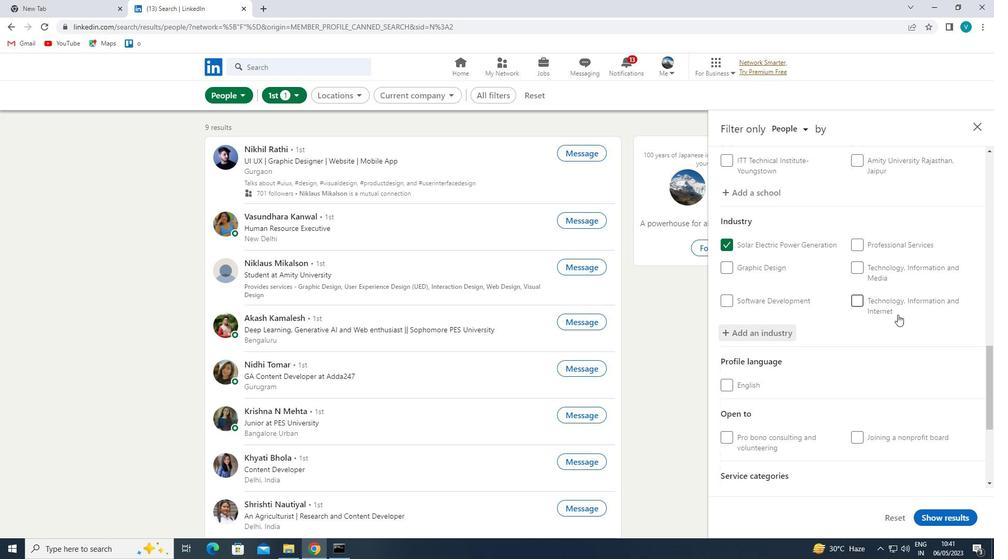 
Action: Mouse moved to (898, 326)
Screenshot: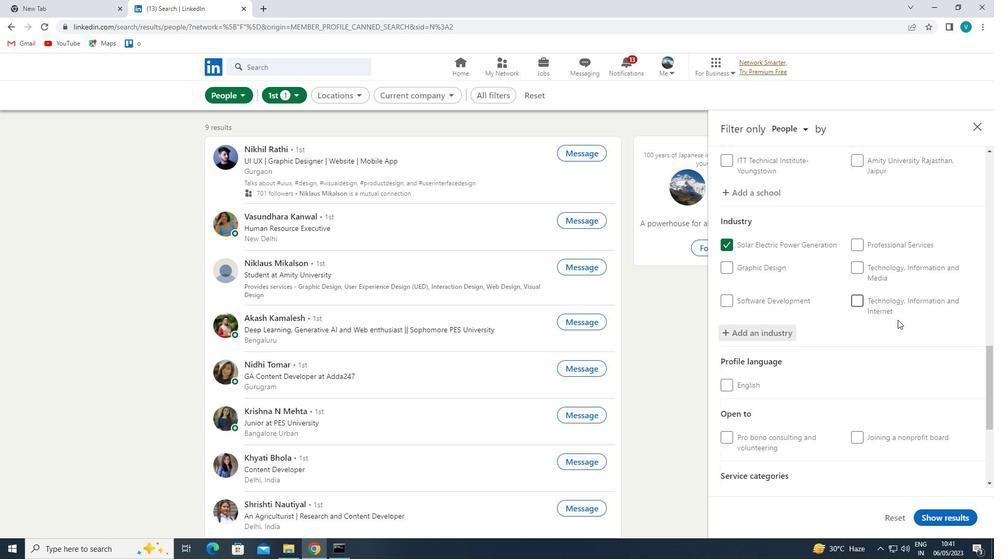 
Action: Mouse scrolled (898, 325) with delta (0, 0)
Screenshot: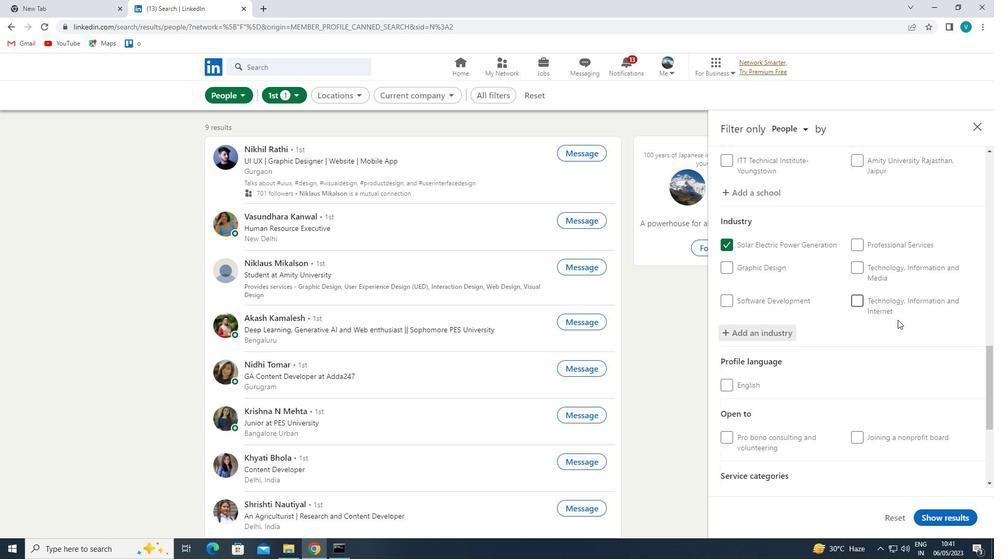 
Action: Mouse moved to (898, 328)
Screenshot: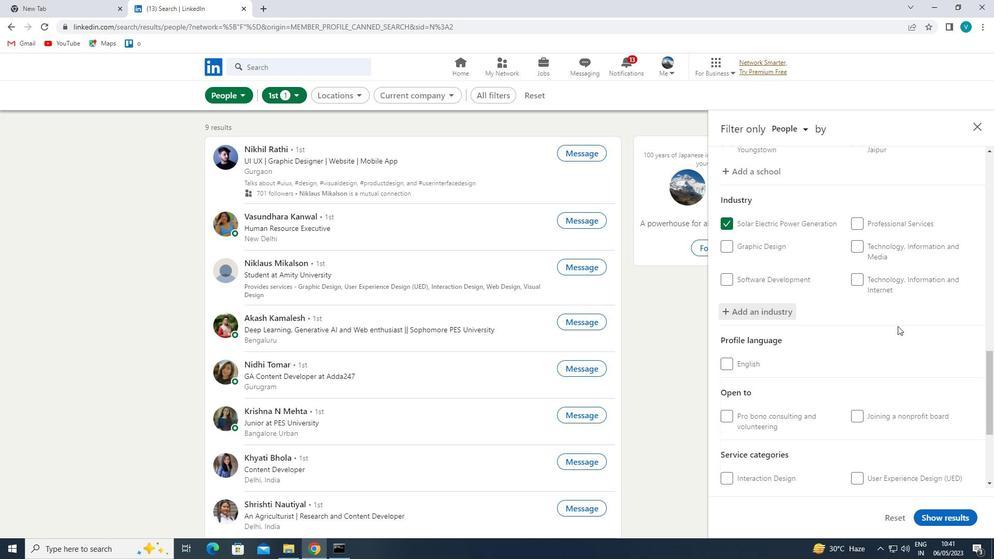 
Action: Mouse scrolled (898, 328) with delta (0, 0)
Screenshot: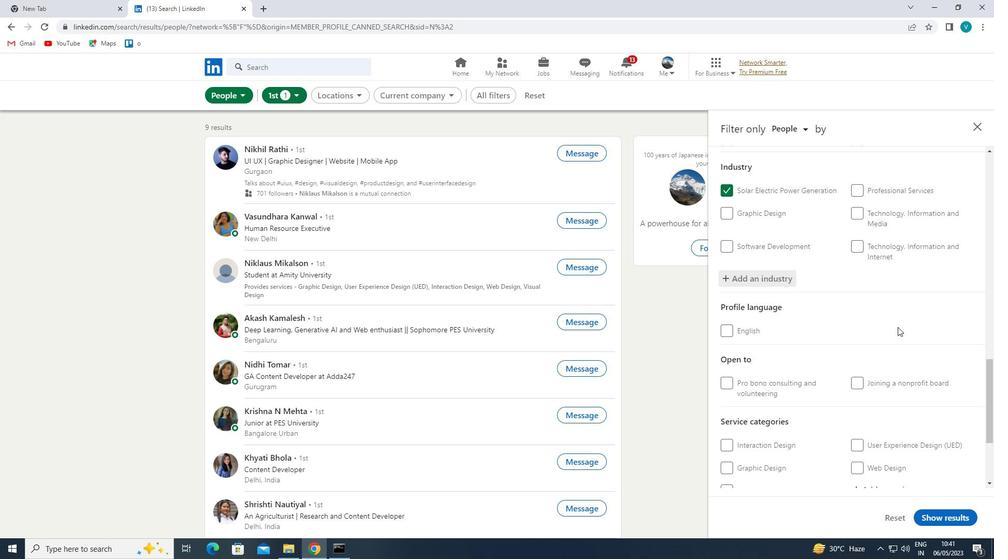 
Action: Mouse moved to (898, 347)
Screenshot: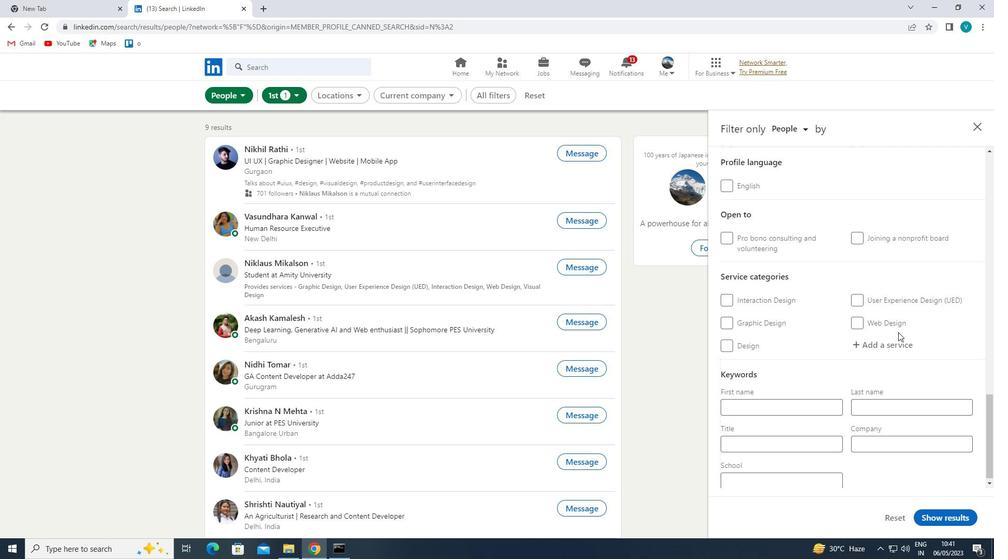 
Action: Mouse pressed left at (898, 347)
Screenshot: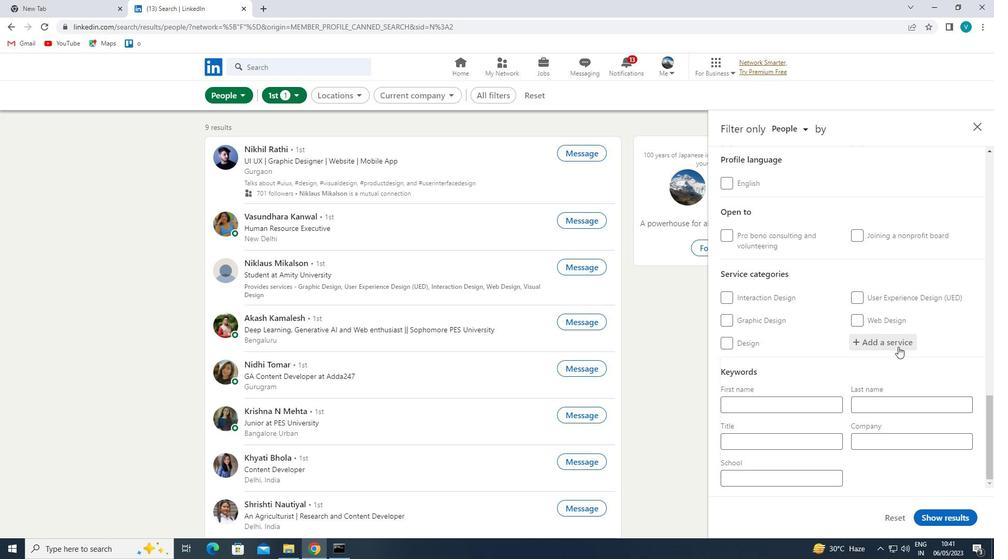 
Action: Mouse moved to (896, 346)
Screenshot: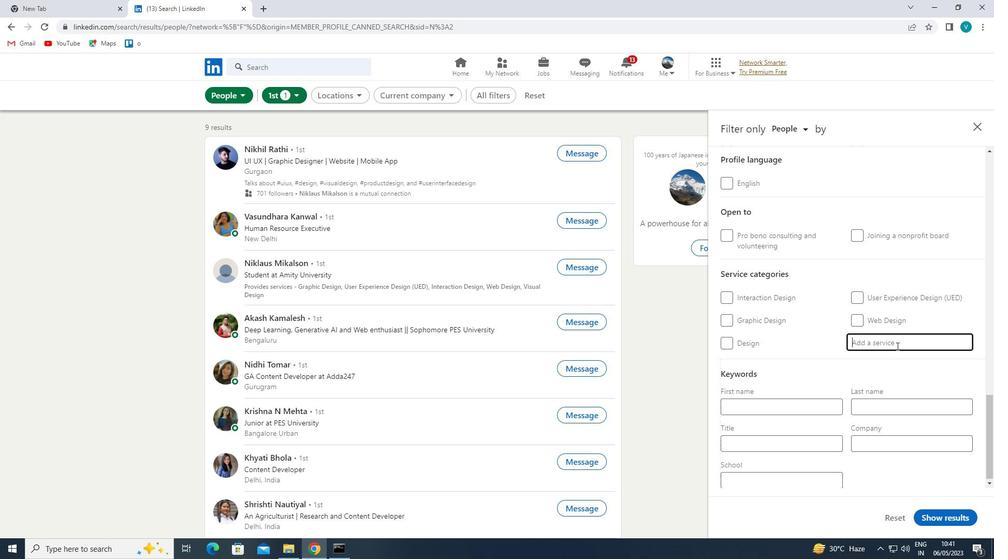 
Action: Key pressed <Key.shift><Key.shift>WEB<Key.space><Key.shift>DEVELIOP
Screenshot: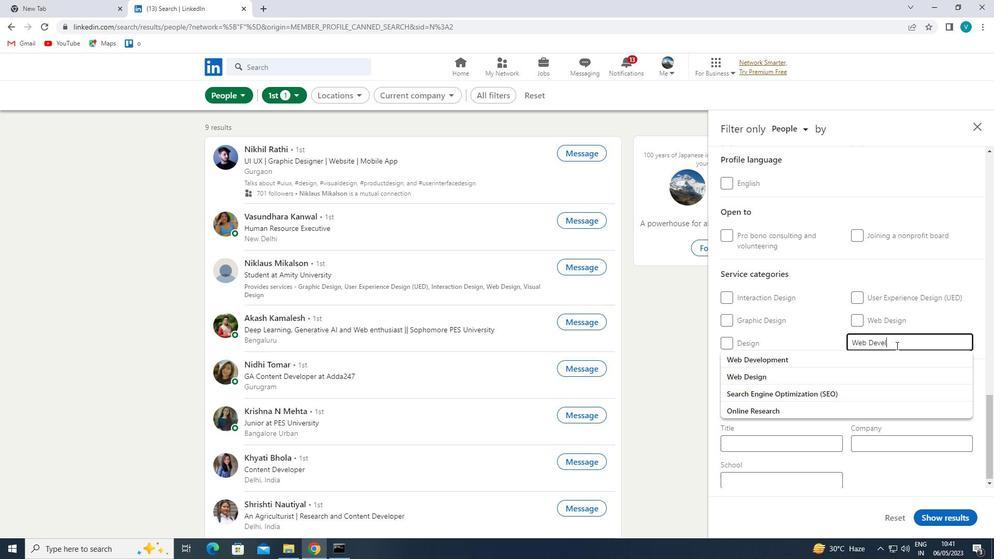 
Action: Mouse moved to (897, 344)
Screenshot: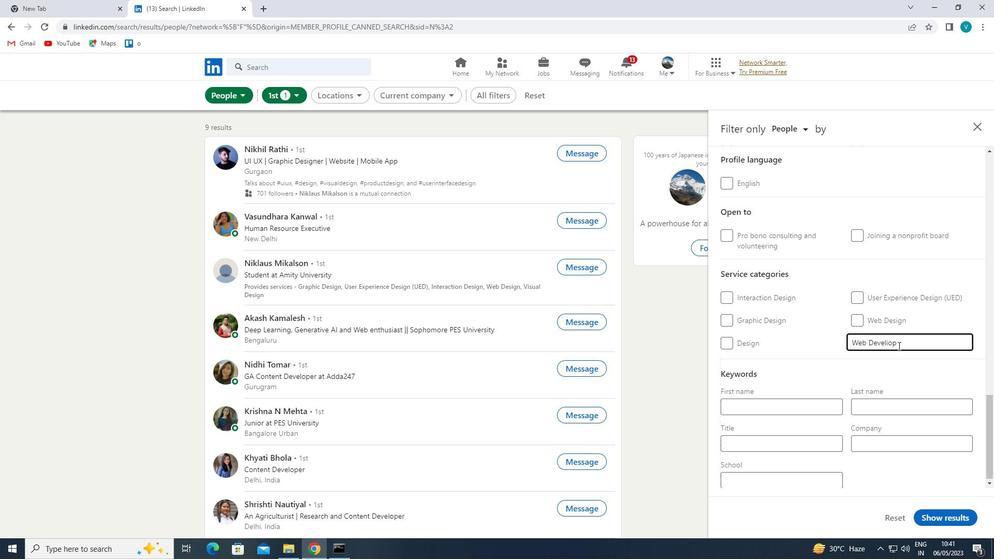 
Action: Key pressed <Key.backspace><Key.backspace><Key.backspace>
Screenshot: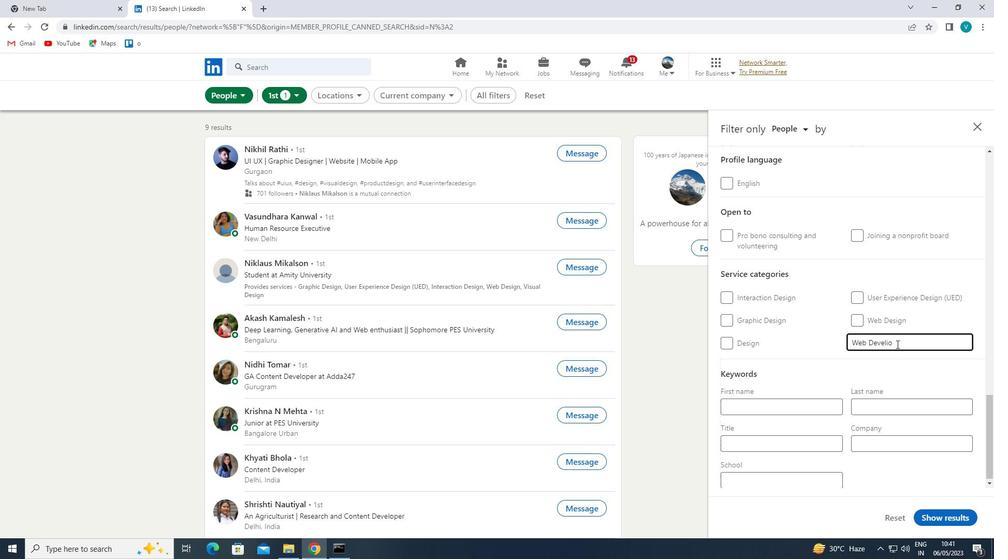 
Action: Mouse moved to (880, 361)
Screenshot: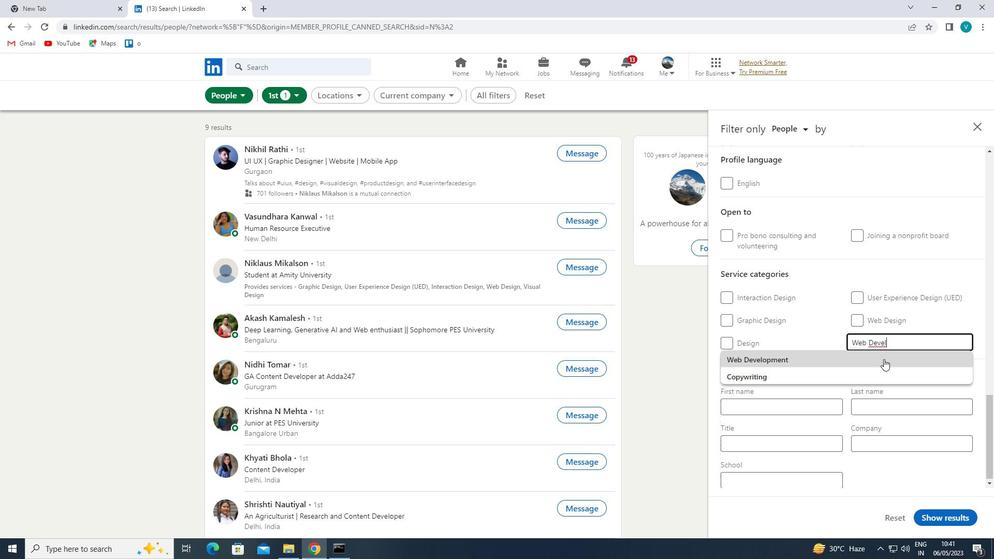 
Action: Mouse pressed left at (880, 361)
Screenshot: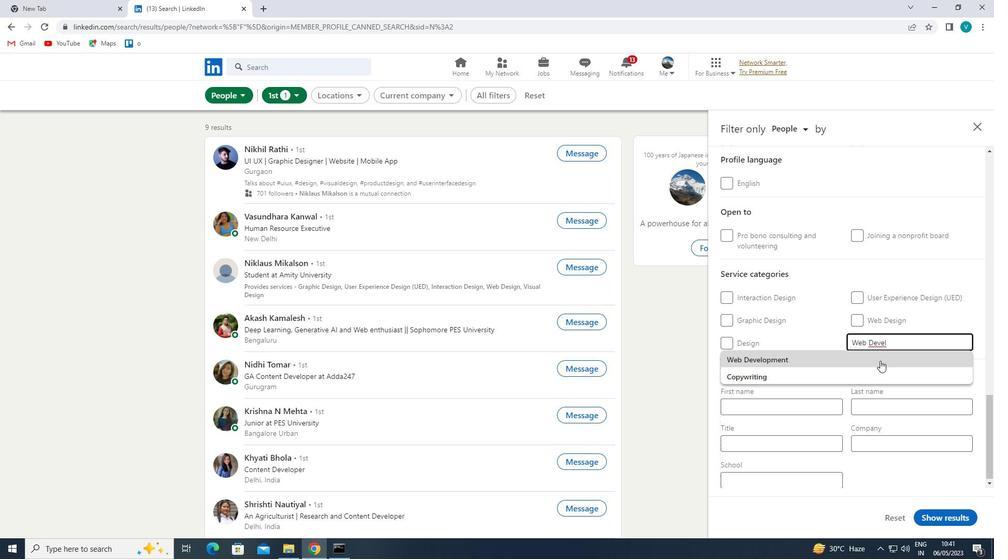 
Action: Mouse moved to (876, 362)
Screenshot: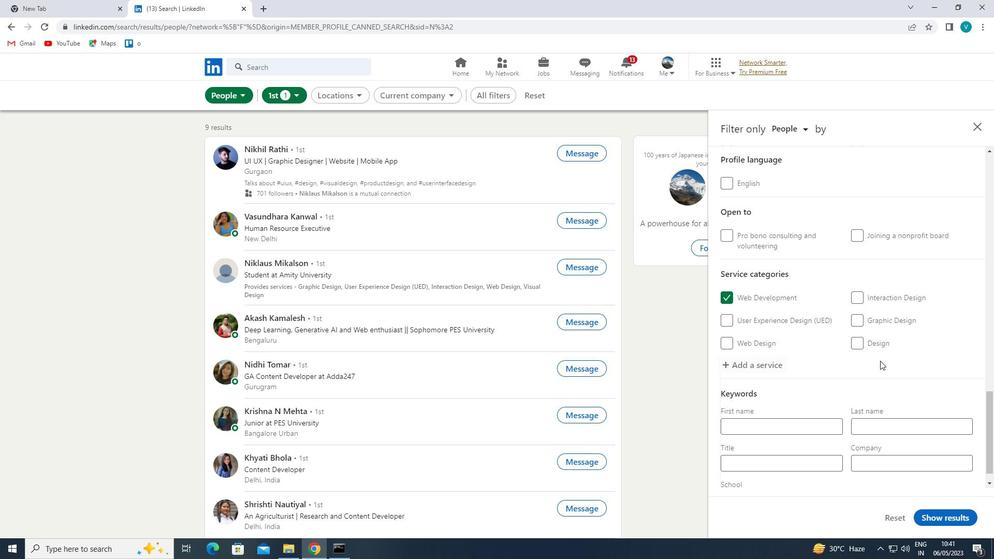 
Action: Mouse scrolled (876, 361) with delta (0, 0)
Screenshot: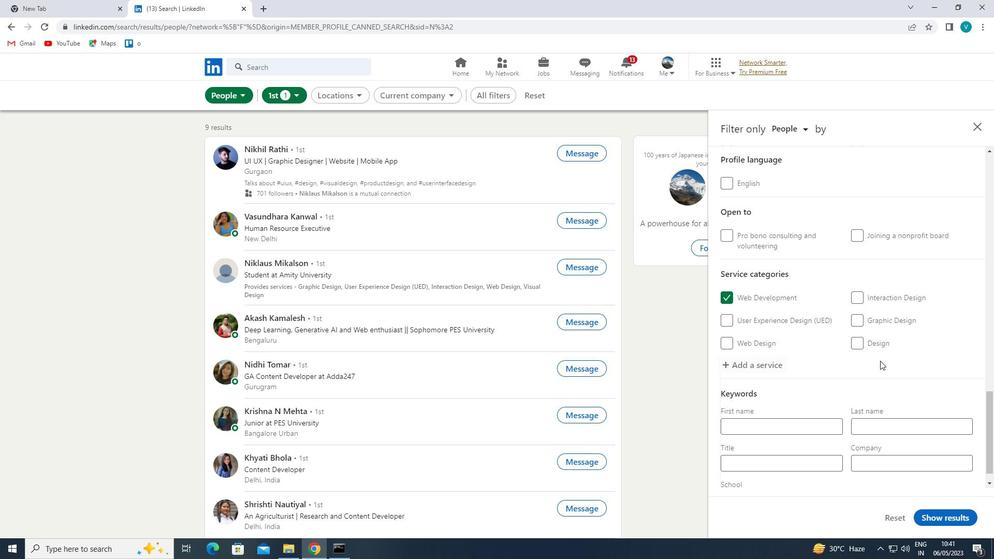 
Action: Mouse moved to (873, 363)
Screenshot: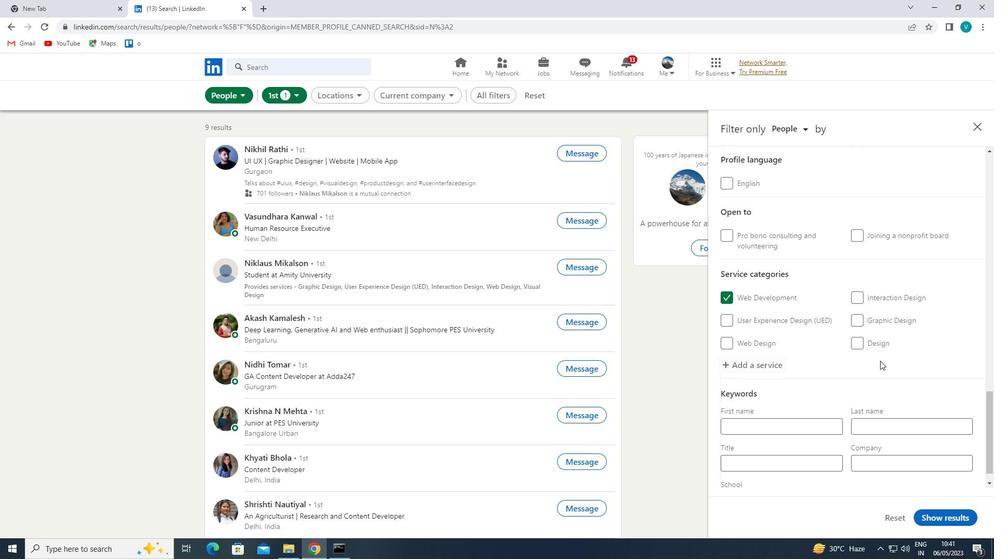 
Action: Mouse scrolled (873, 363) with delta (0, 0)
Screenshot: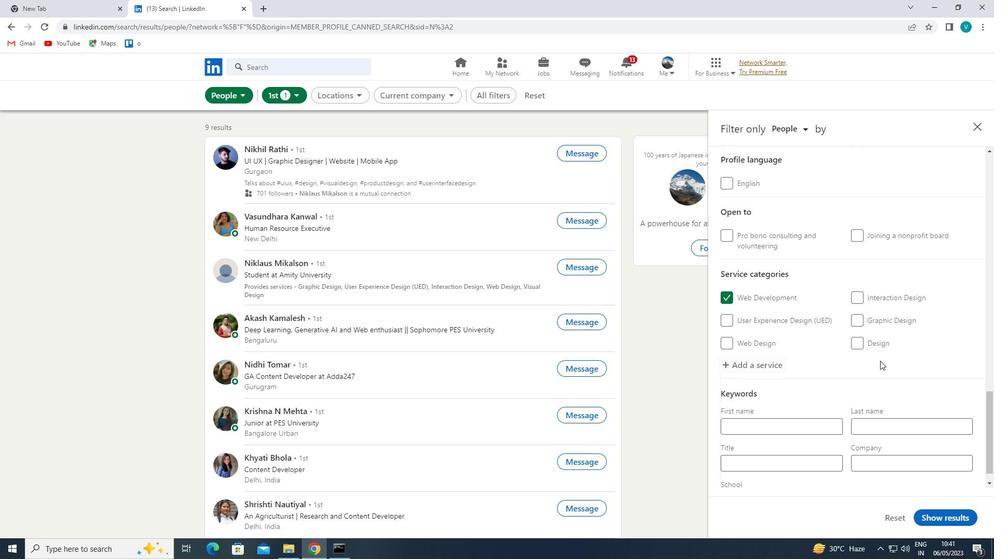 
Action: Mouse moved to (872, 363)
Screenshot: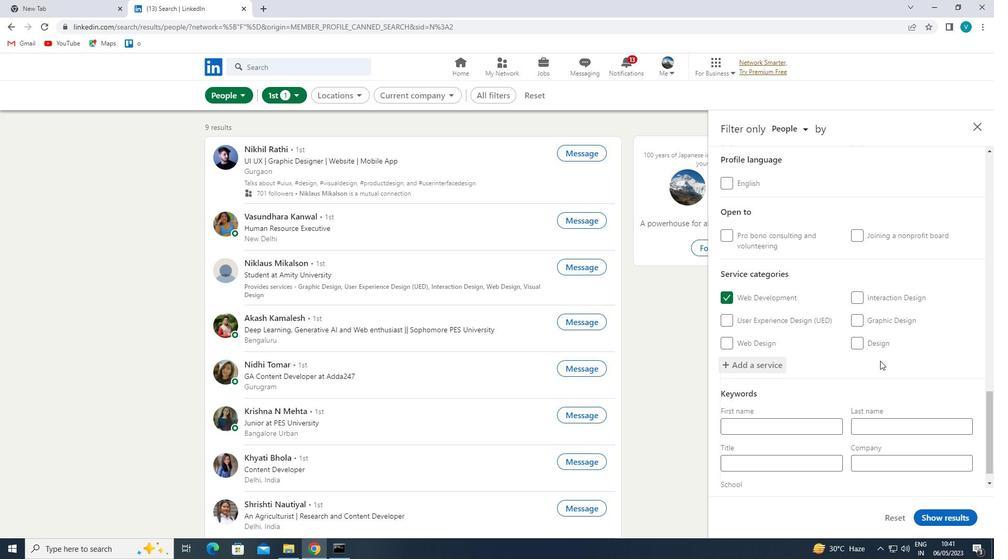 
Action: Mouse scrolled (872, 363) with delta (0, 0)
Screenshot: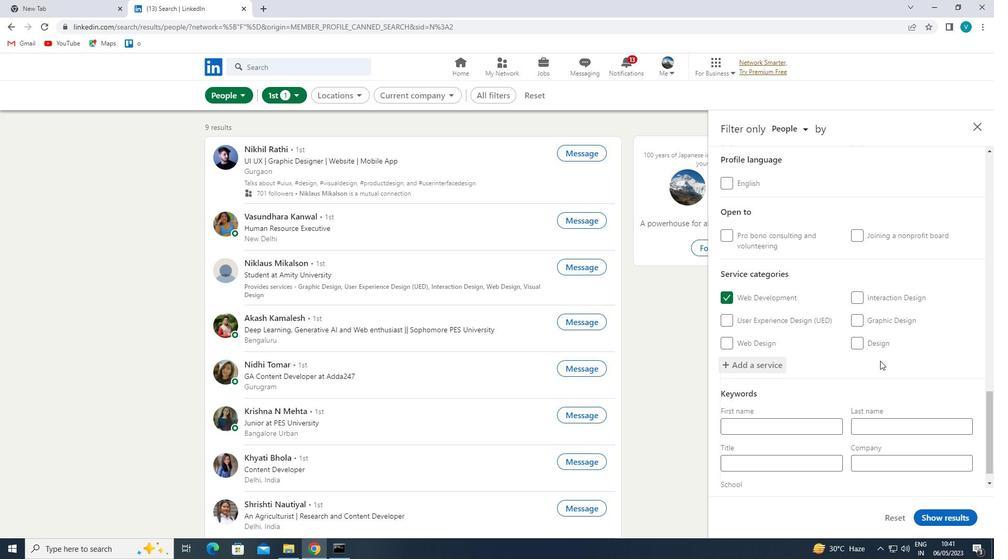 
Action: Mouse moved to (819, 432)
Screenshot: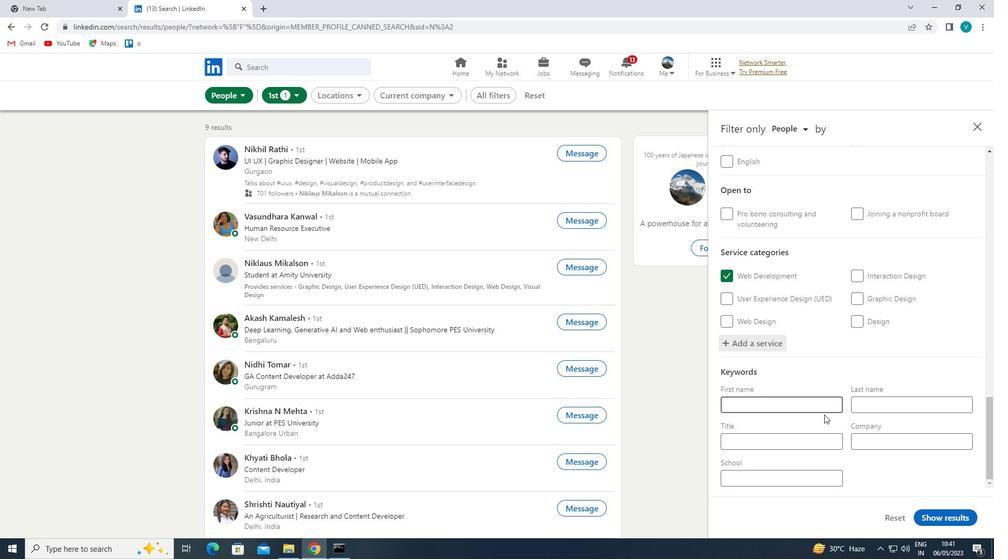 
Action: Mouse pressed left at (819, 432)
Screenshot: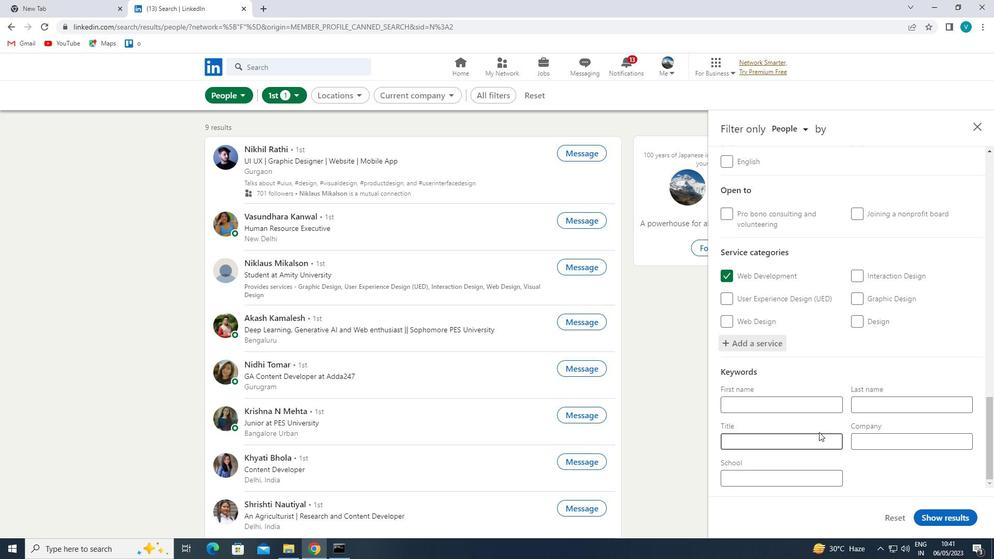 
Action: Key pressed <Key.shift>PROGRAM<Key.space><Key.shift>MANAGER<Key.space>
Screenshot: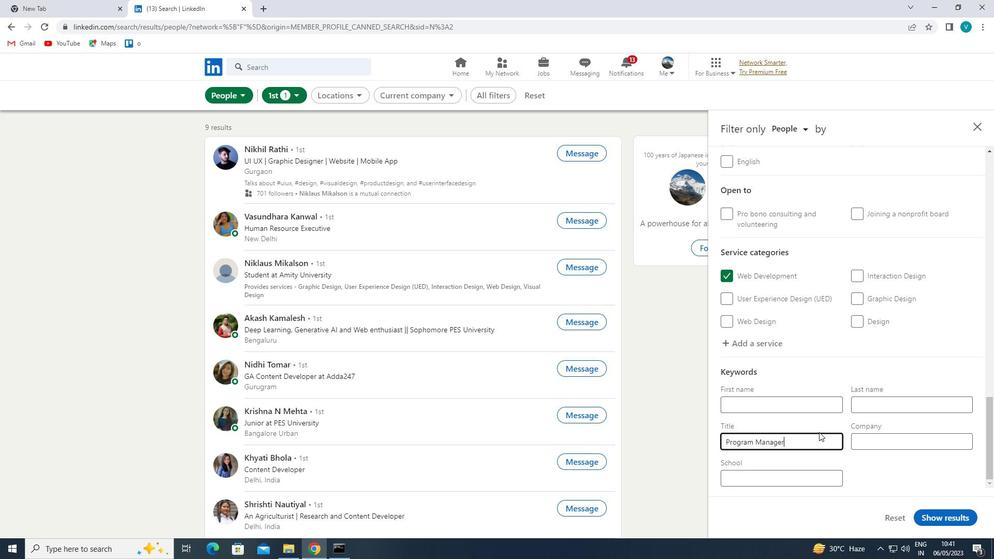 
Action: Mouse moved to (933, 517)
Screenshot: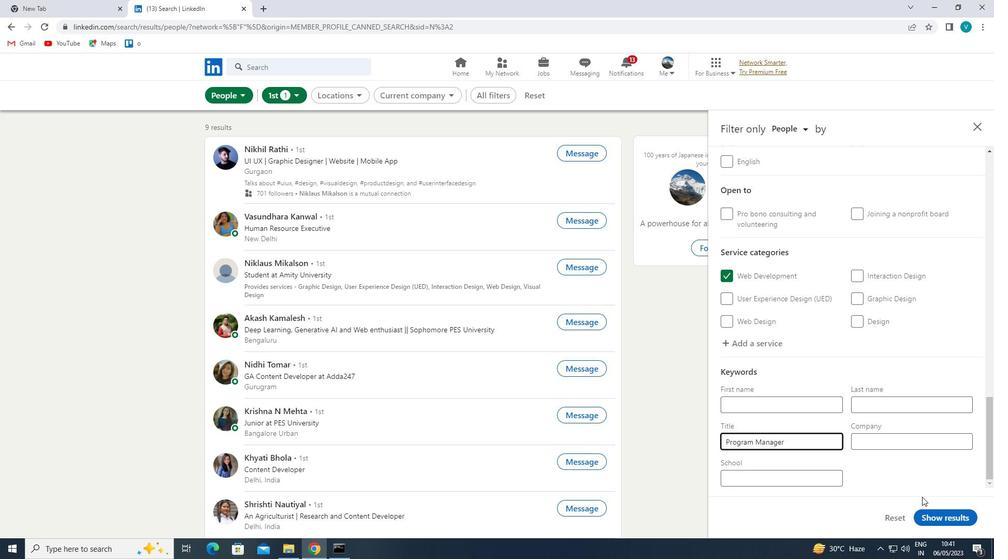
Action: Mouse pressed left at (933, 517)
Screenshot: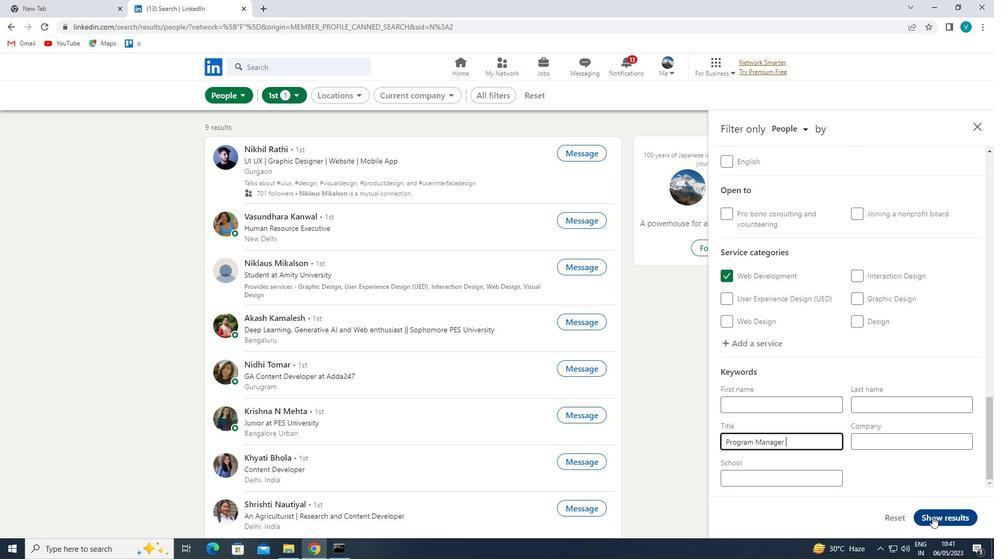 
